 Task: Open Card Card0000000298 in Board Board0000000075 in Workspace WS0000000025 in Trello. Add Member Ayush98111@gmail.com to Card Card0000000298 in Board Board0000000075 in Workspace WS0000000025 in Trello. Add Blue Label titled Label0000000298 to Card Card0000000298 in Board Board0000000075 in Workspace WS0000000025 in Trello. Add Checklist CL0000000298 to Card Card0000000298 in Board Board0000000075 in Workspace WS0000000025 in Trello. Add Dates with Start Date as Sep 01 2023 and Due Date as Sep 30 2023 to Card Card0000000298 in Board Board0000000075 in Workspace WS0000000025 in Trello
Action: Mouse moved to (336, 348)
Screenshot: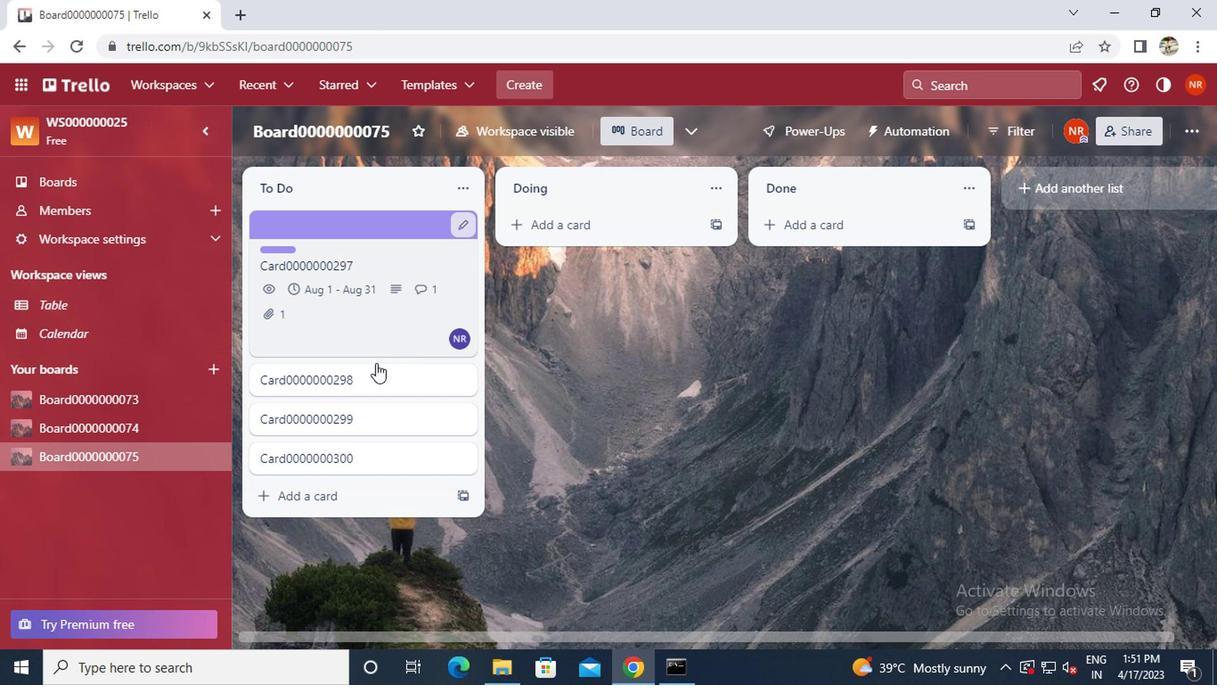 
Action: Mouse pressed left at (336, 348)
Screenshot: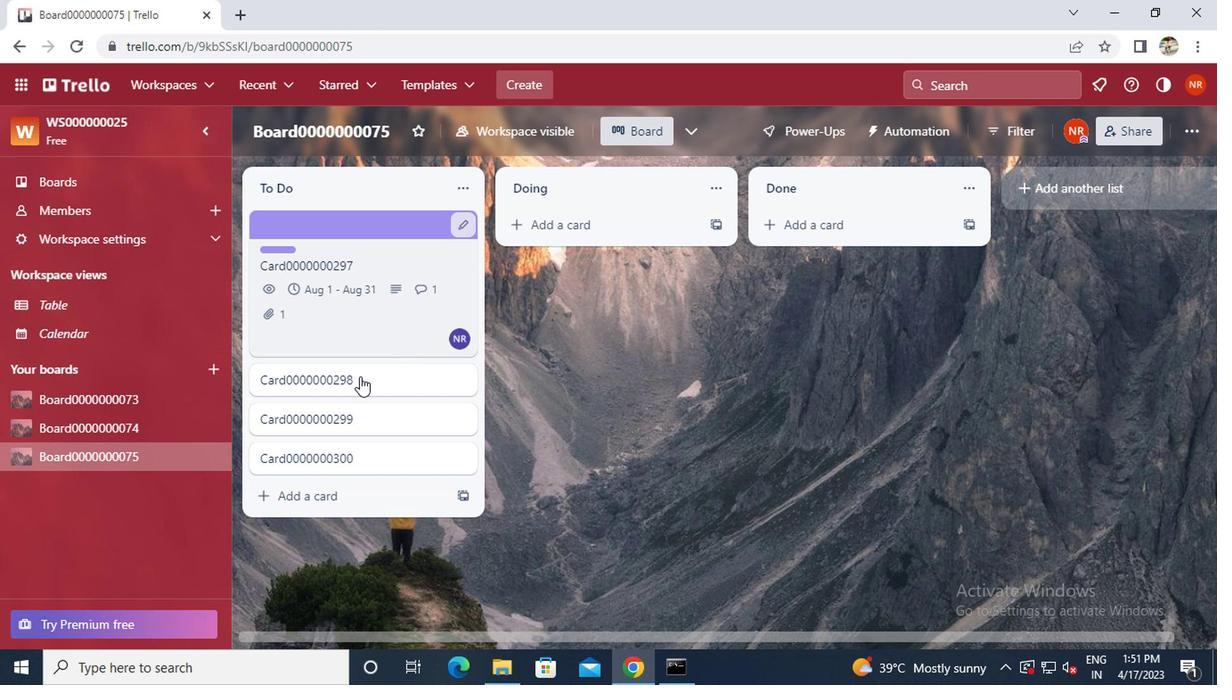 
Action: Mouse moved to (660, 246)
Screenshot: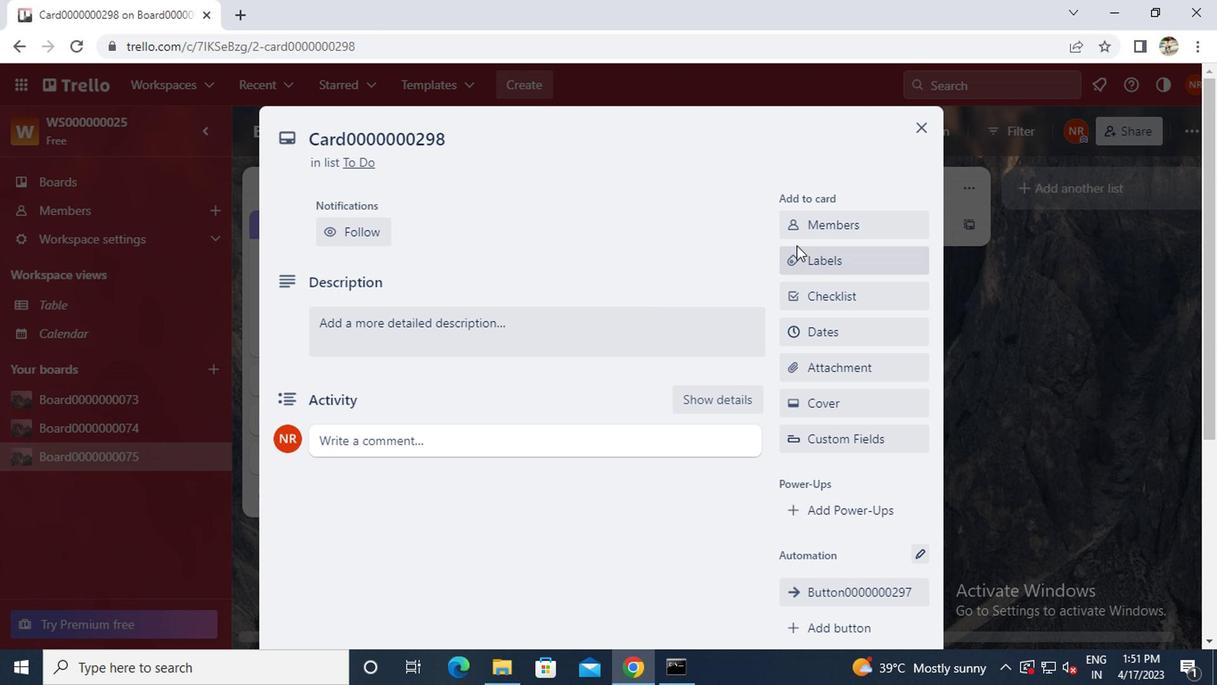 
Action: Mouse pressed left at (660, 246)
Screenshot: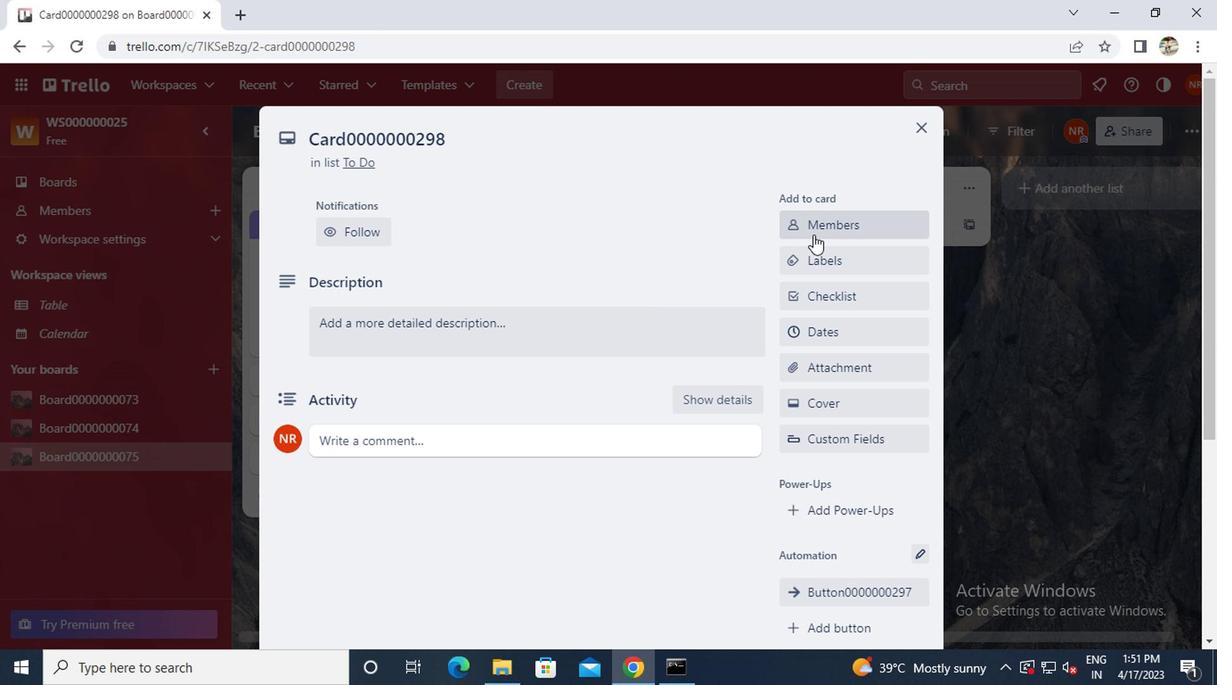 
Action: Key pressed a<Key.caps_lock>yush00<Key.backspace><Key.backspace>98111<Key.shift>@GMAIL.COM
Screenshot: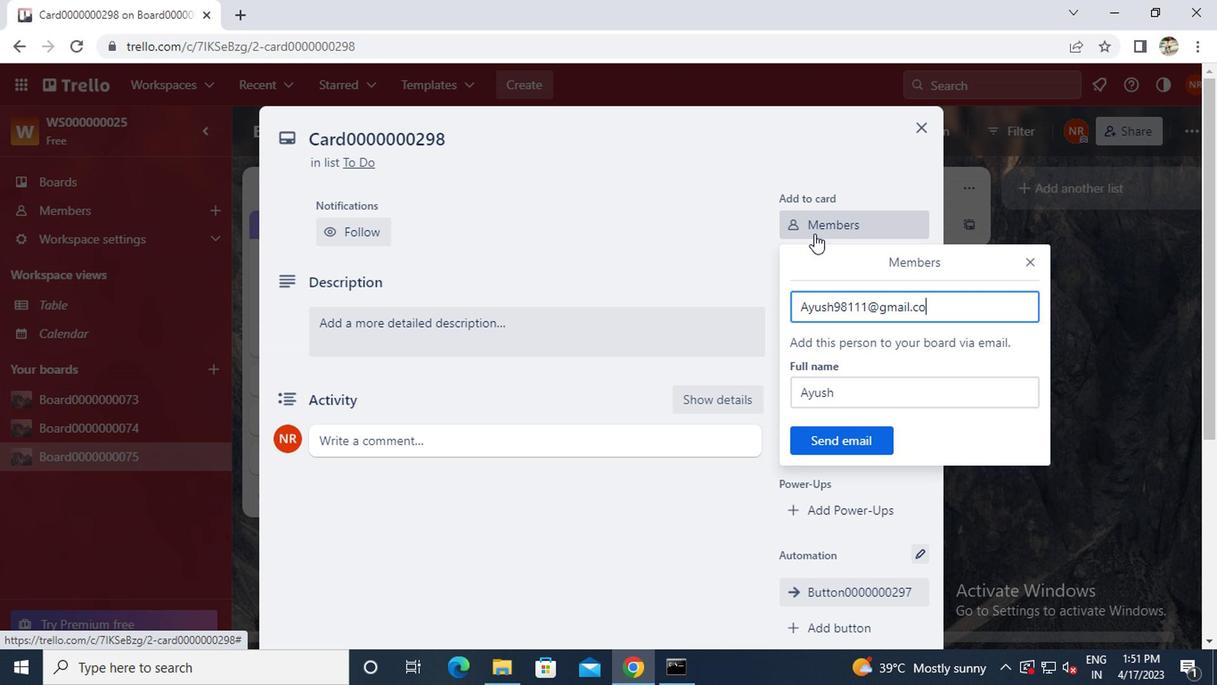 
Action: Mouse moved to (659, 392)
Screenshot: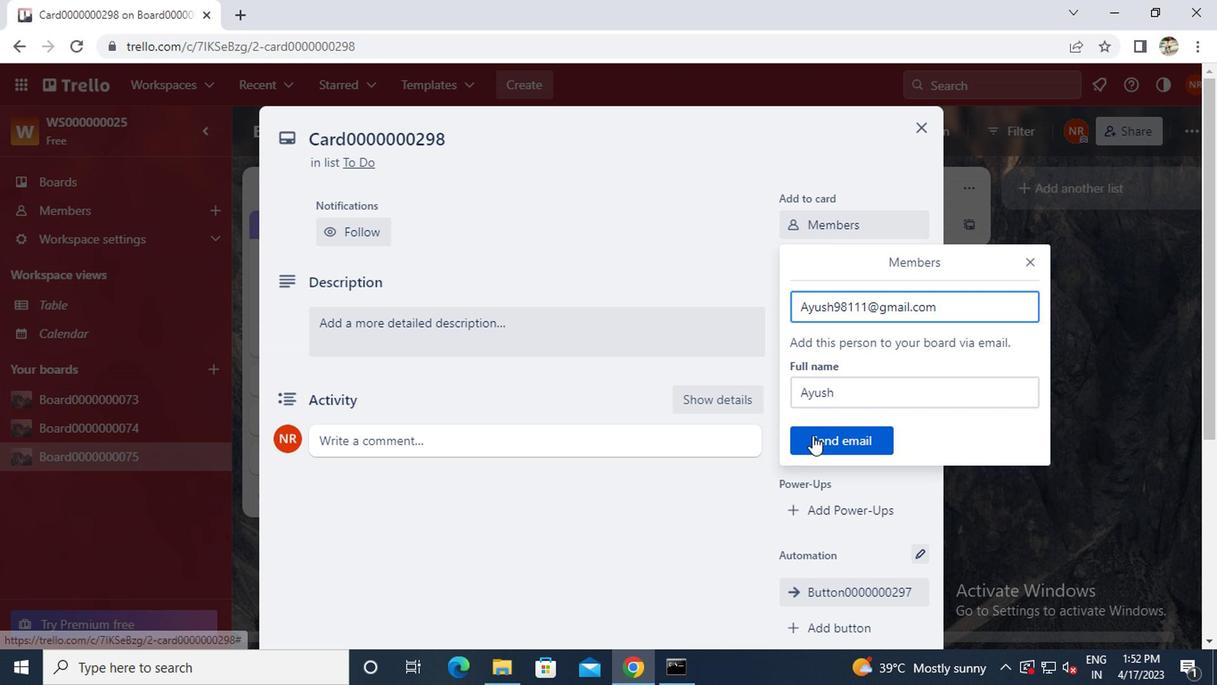 
Action: Mouse pressed left at (659, 392)
Screenshot: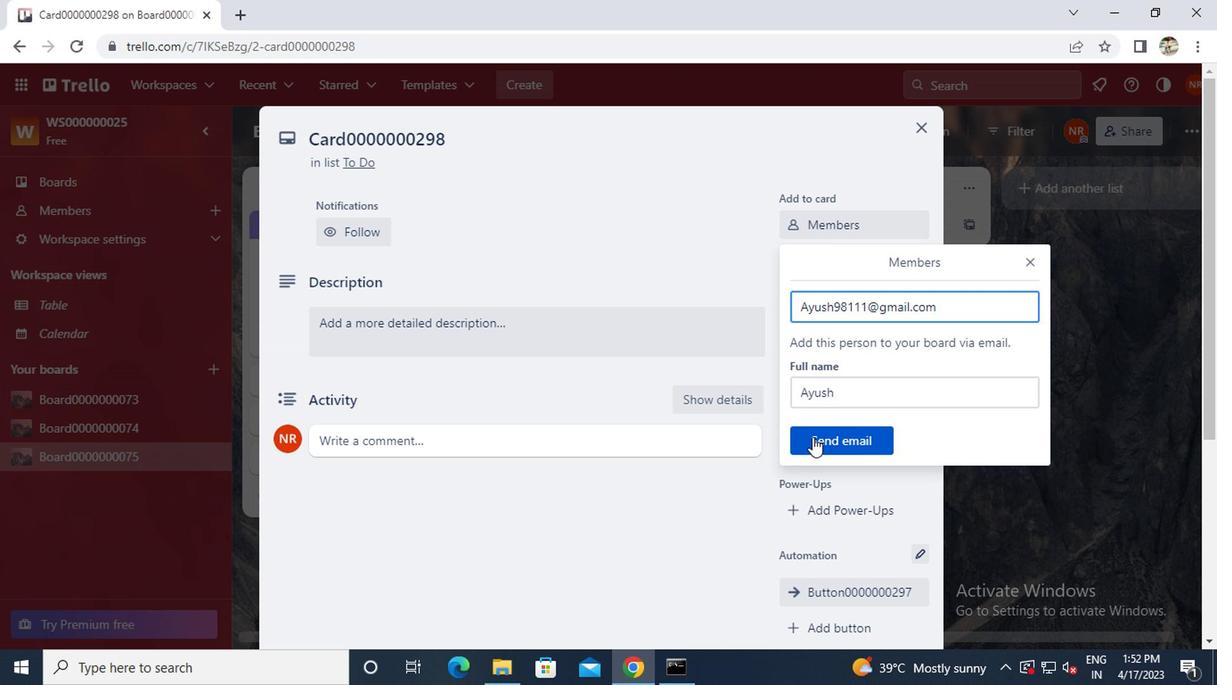 
Action: Mouse moved to (671, 267)
Screenshot: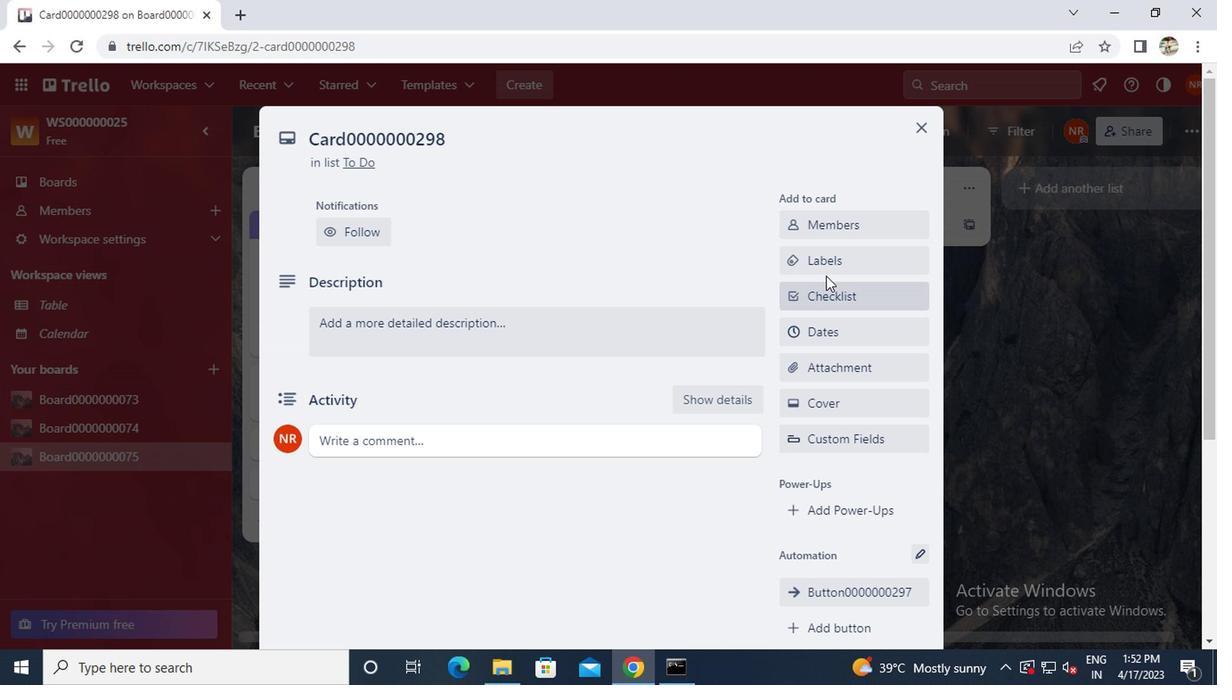 
Action: Mouse pressed left at (671, 267)
Screenshot: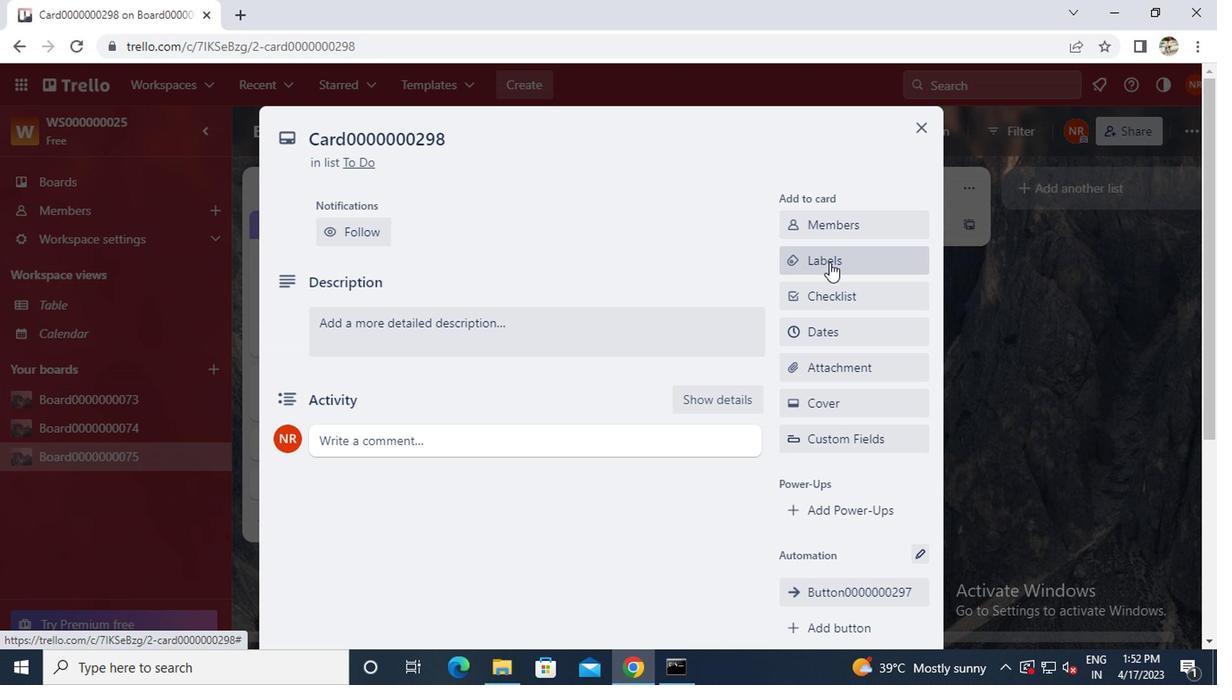 
Action: Mouse moved to (697, 418)
Screenshot: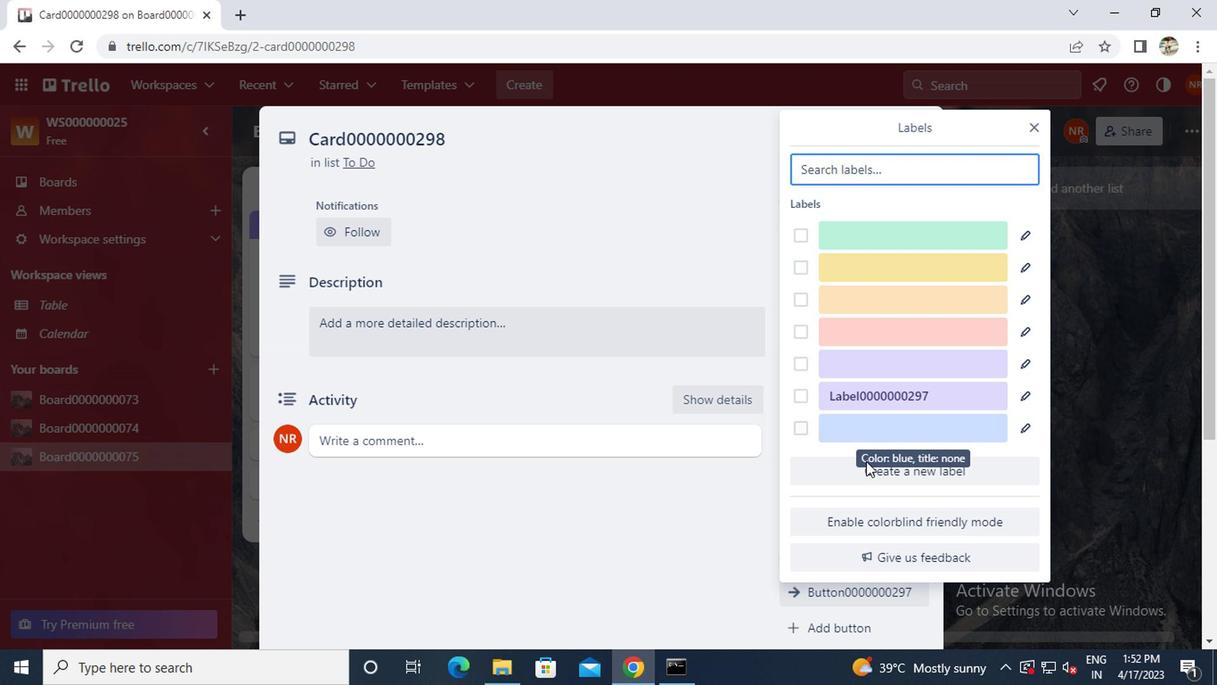 
Action: Mouse pressed left at (697, 418)
Screenshot: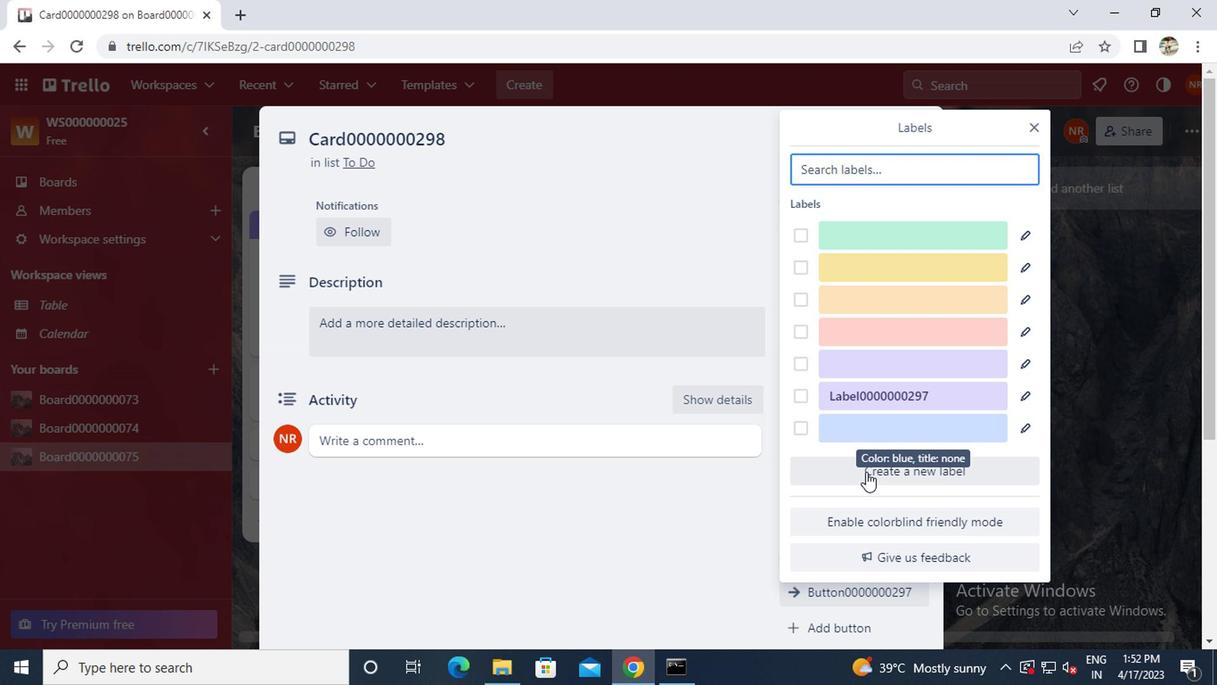 
Action: Mouse moved to (657, 429)
Screenshot: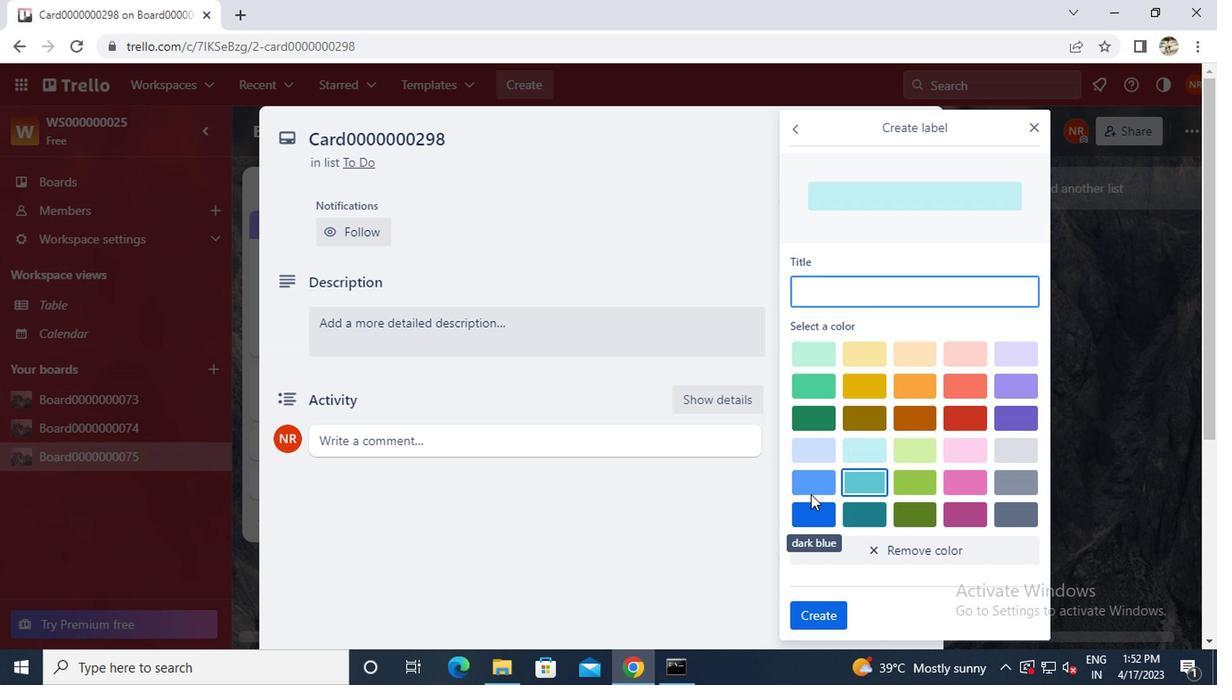 
Action: Mouse pressed left at (657, 429)
Screenshot: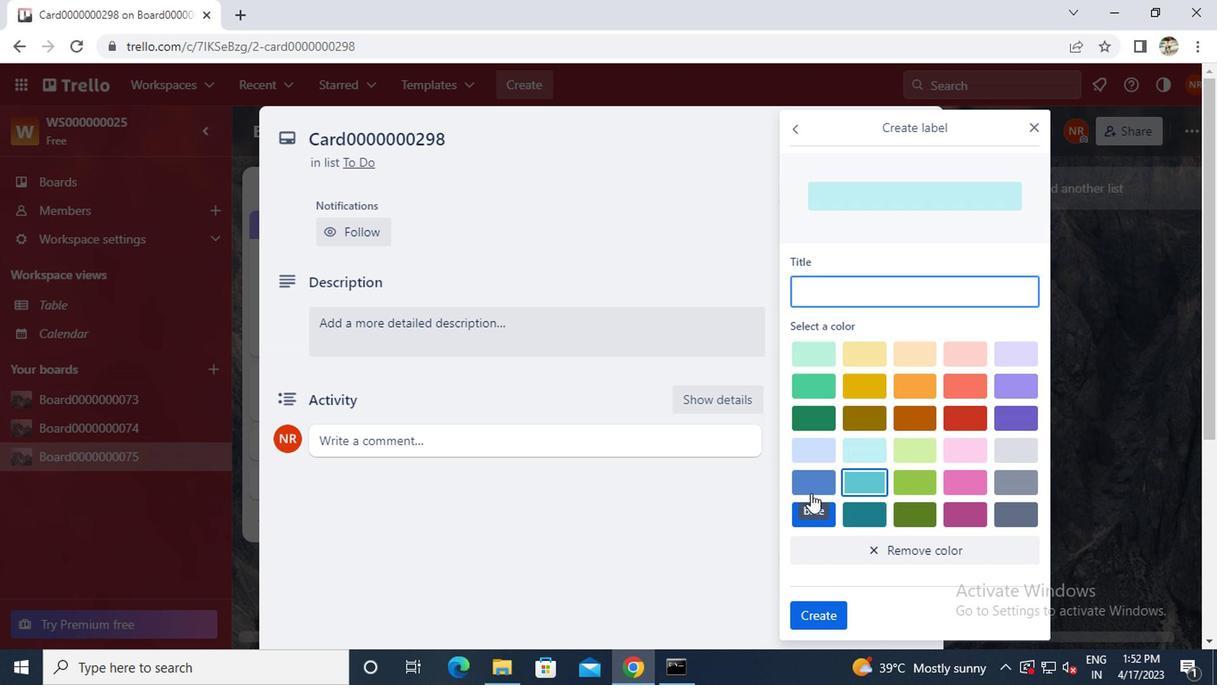 
Action: Mouse moved to (699, 284)
Screenshot: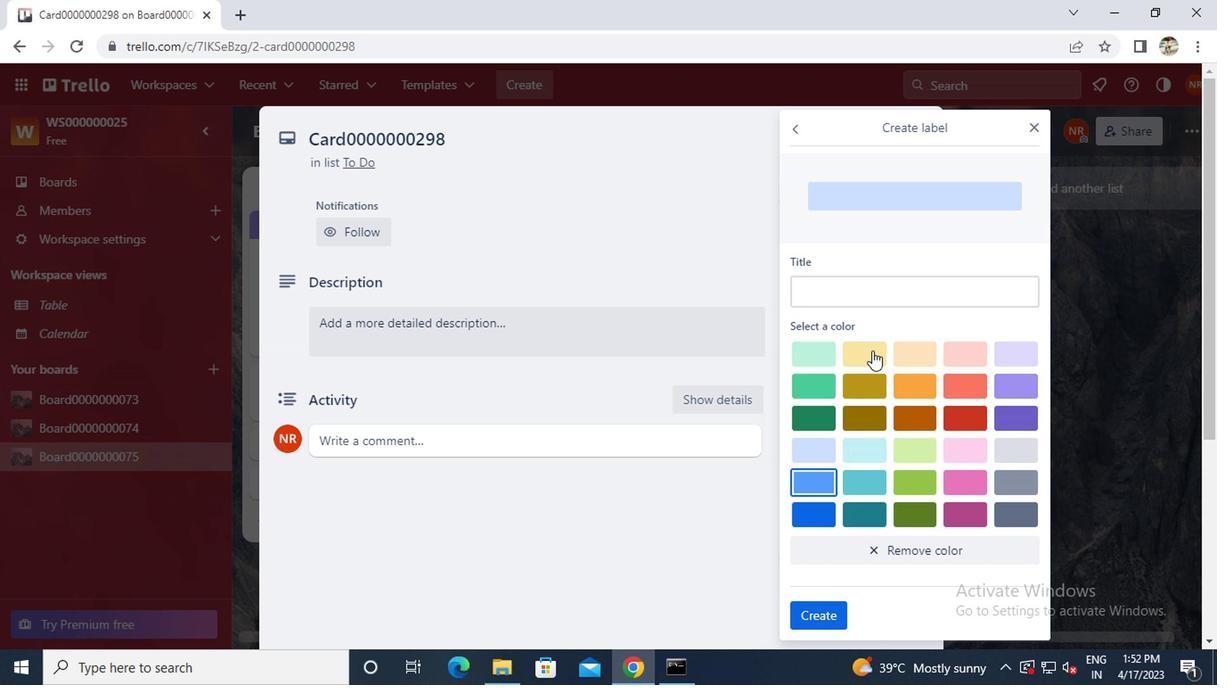 
Action: Mouse pressed left at (699, 284)
Screenshot: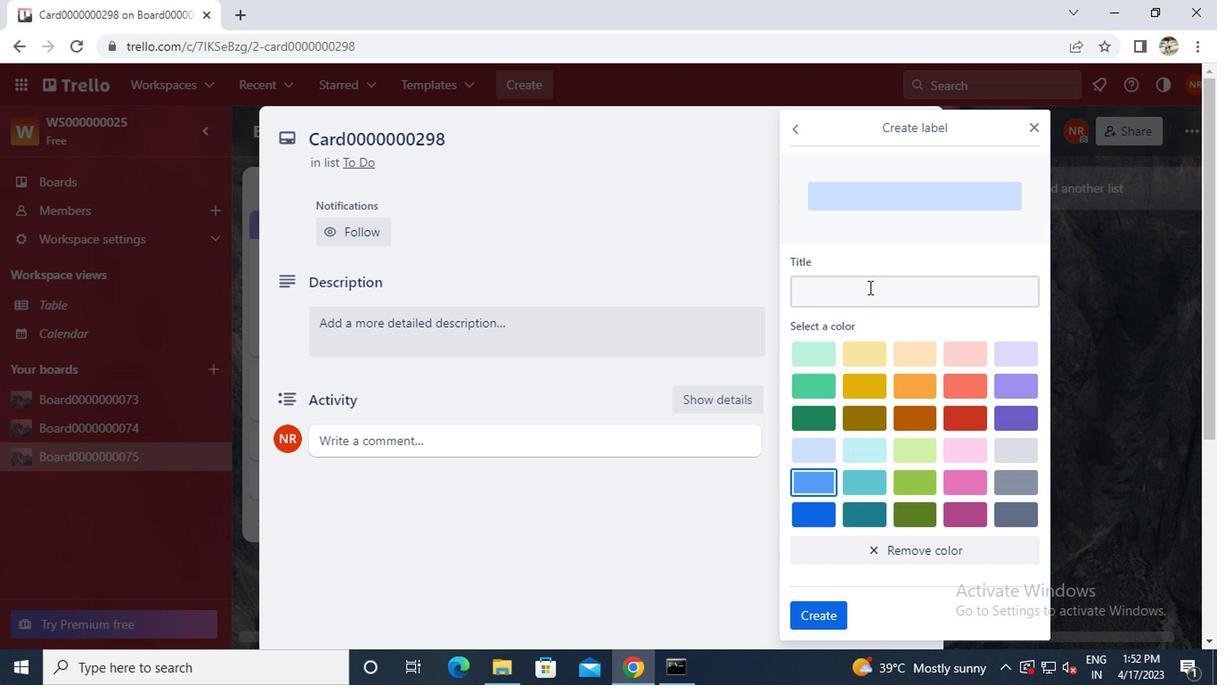 
Action: Key pressed <Key.caps_lock>L
Screenshot: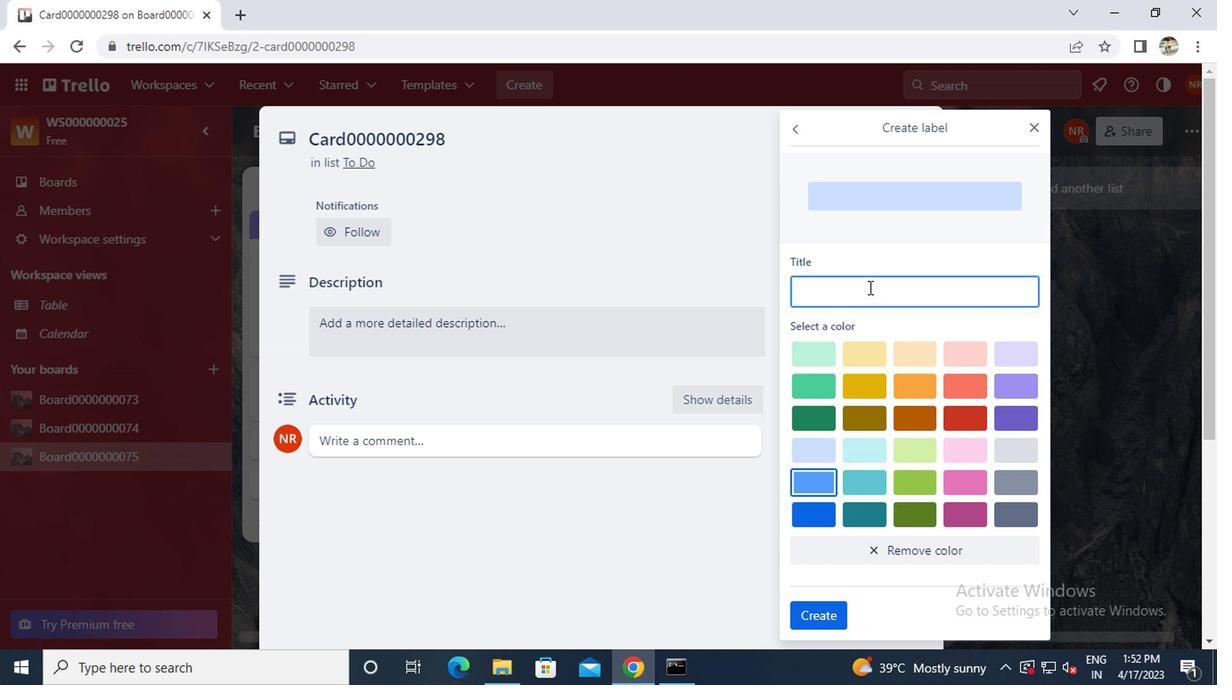 
Action: Mouse moved to (697, 284)
Screenshot: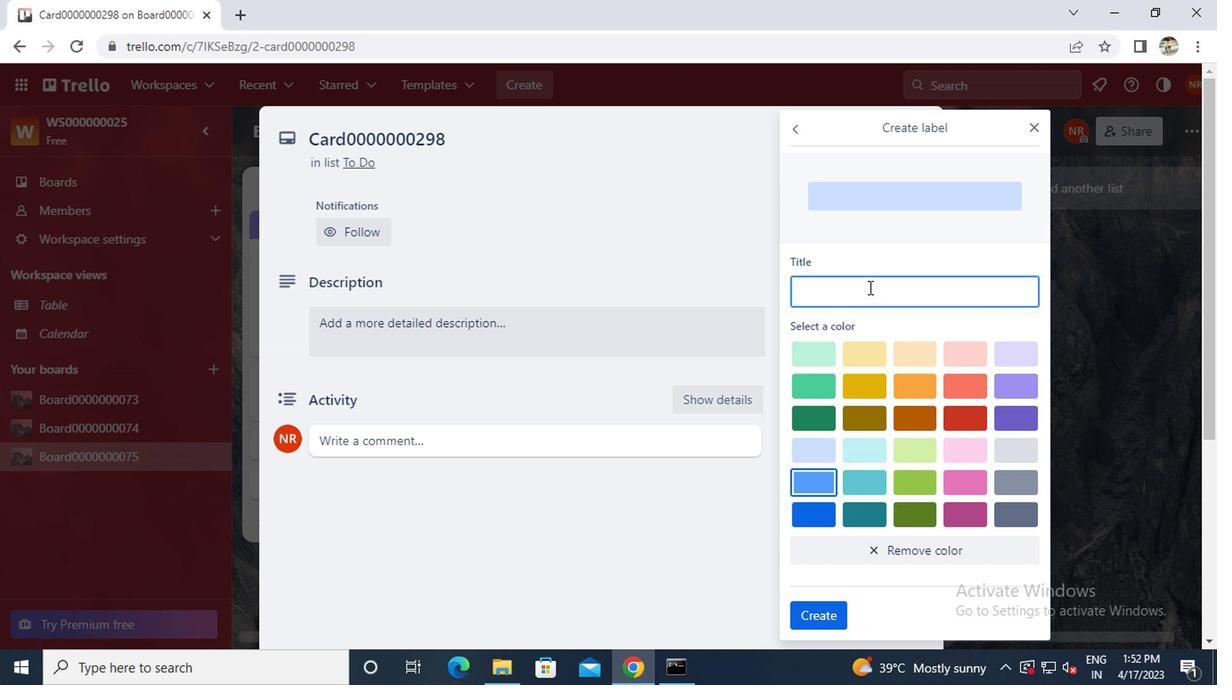 
Action: Key pressed <Key.caps_lock>ABEL0000000298
Screenshot: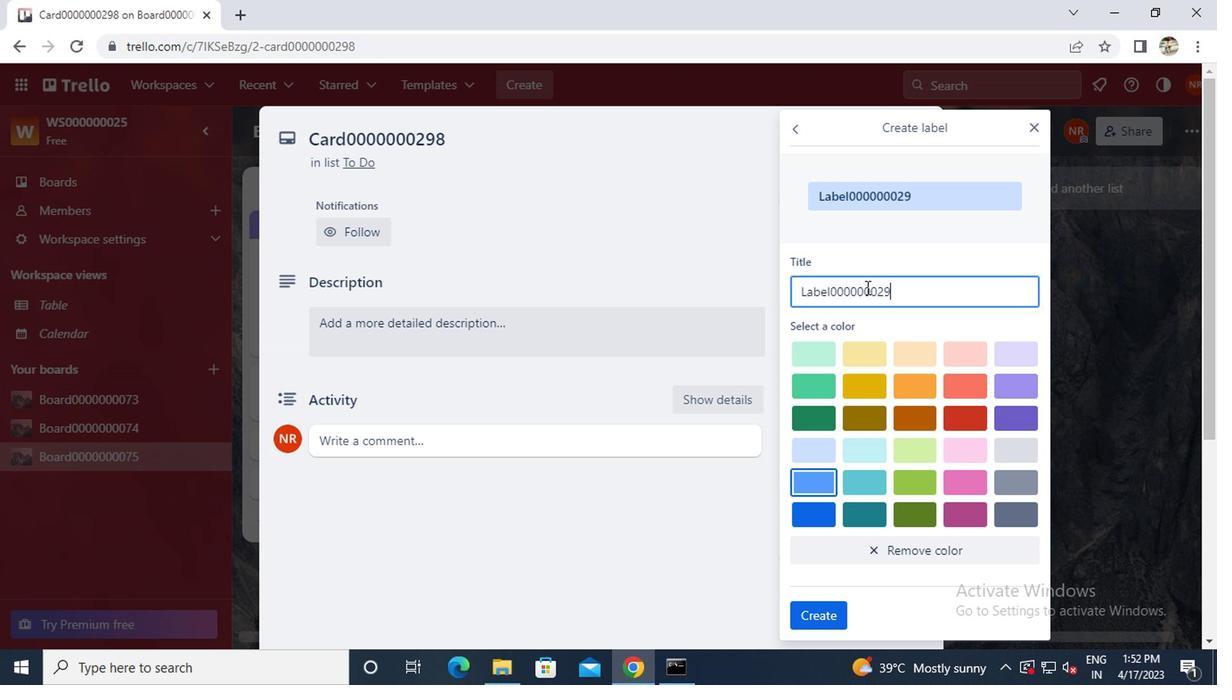 
Action: Mouse moved to (658, 517)
Screenshot: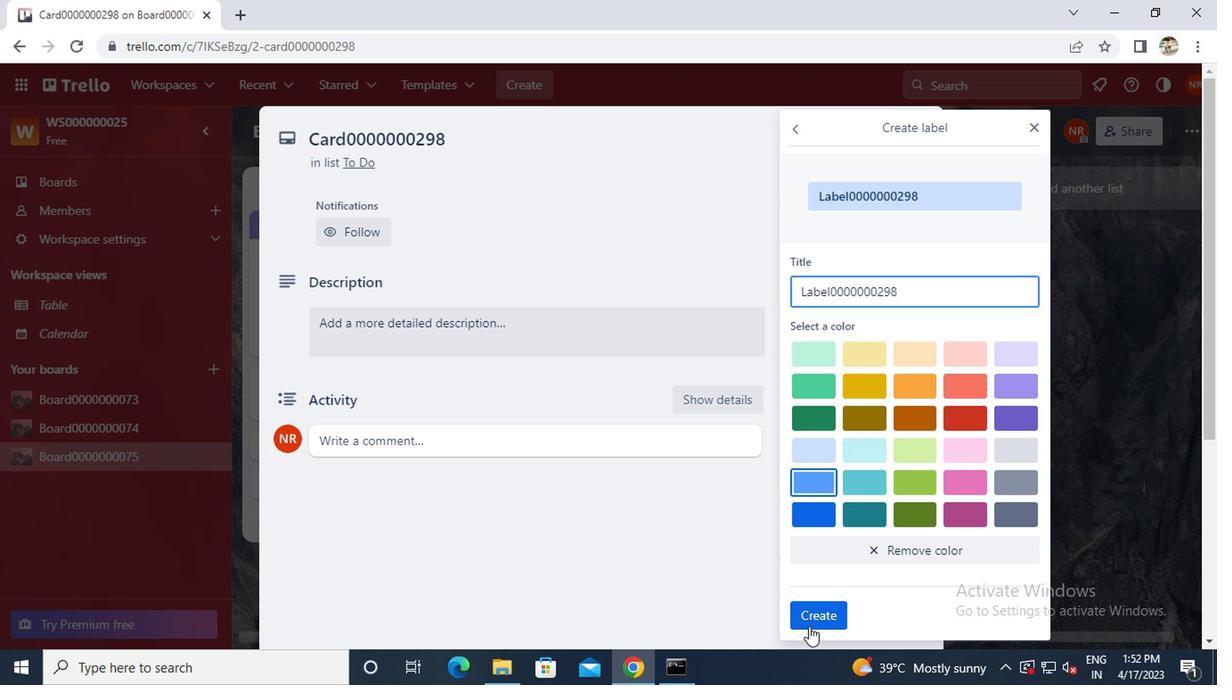 
Action: Mouse pressed left at (658, 517)
Screenshot: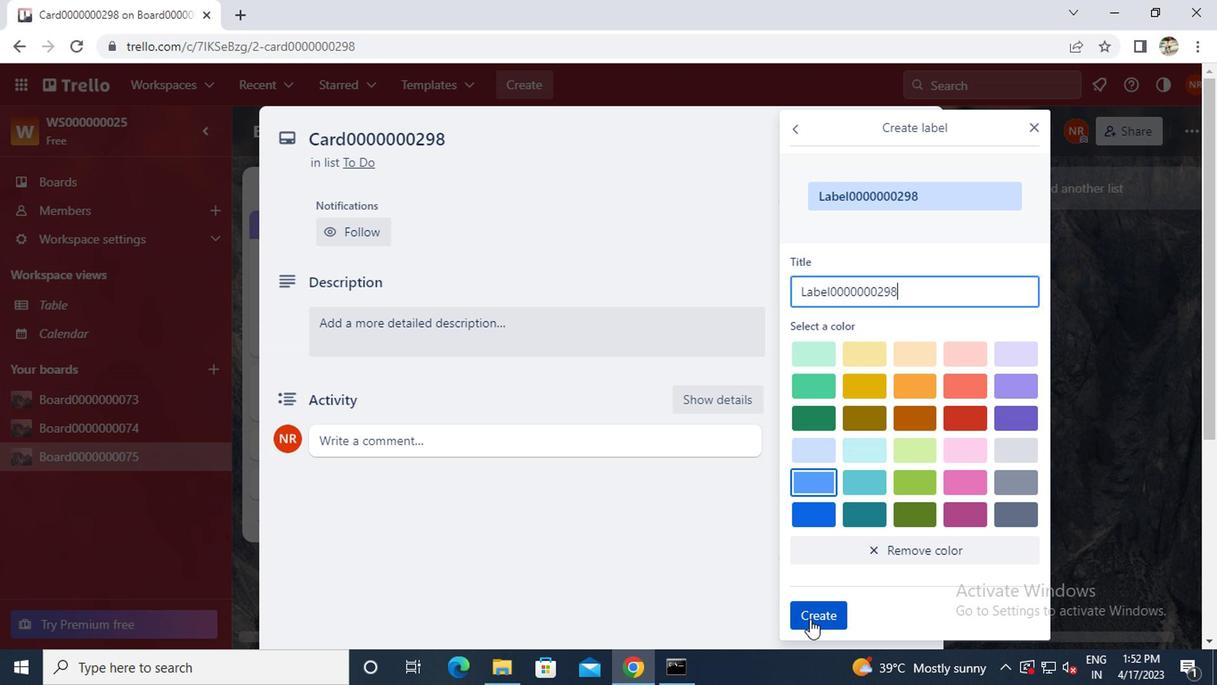 
Action: Mouse moved to (815, 176)
Screenshot: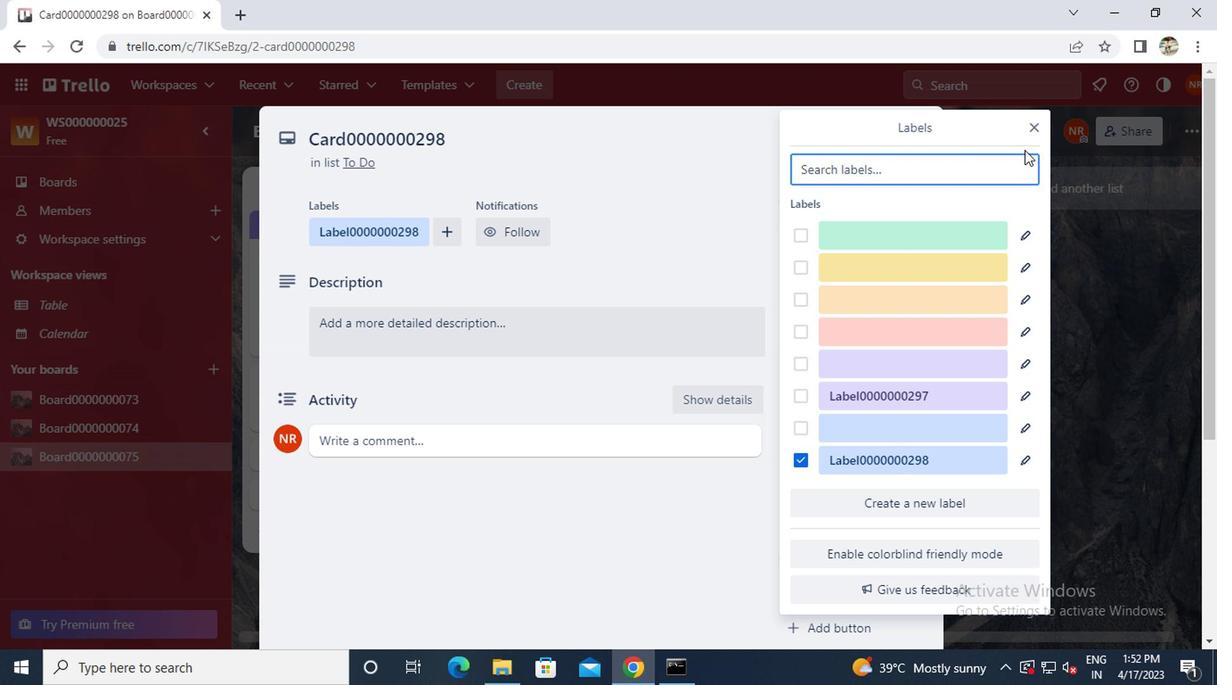 
Action: Mouse pressed left at (815, 176)
Screenshot: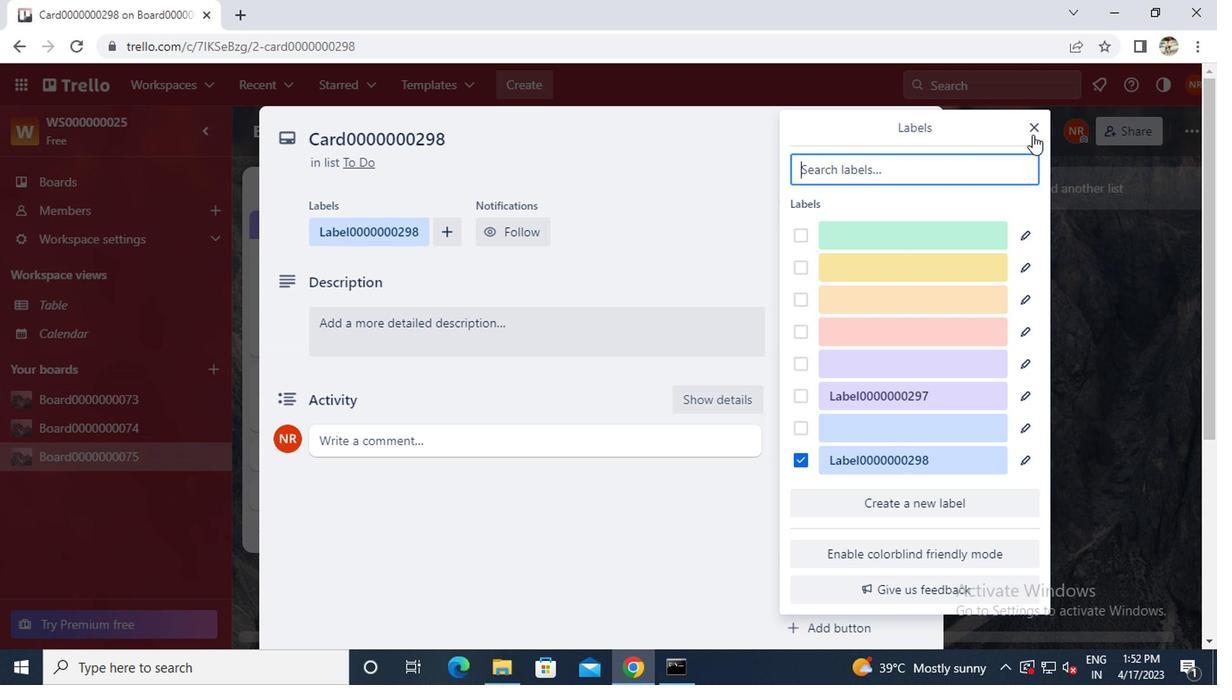 
Action: Mouse moved to (690, 284)
Screenshot: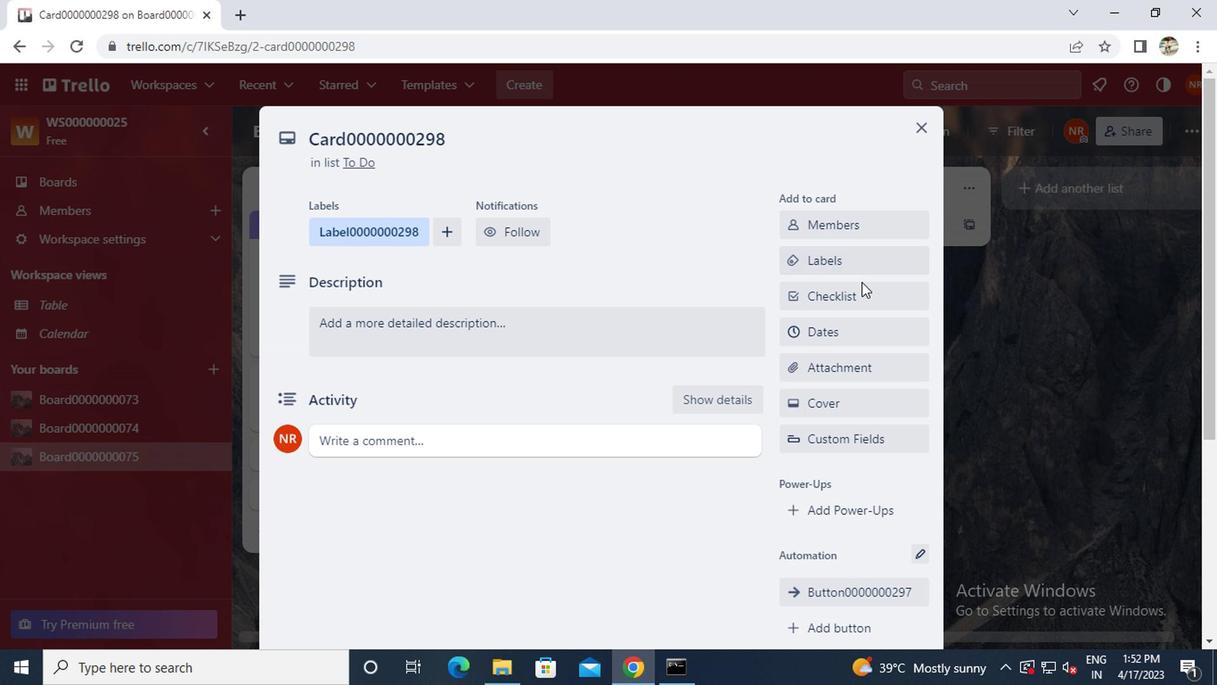 
Action: Mouse pressed left at (690, 284)
Screenshot: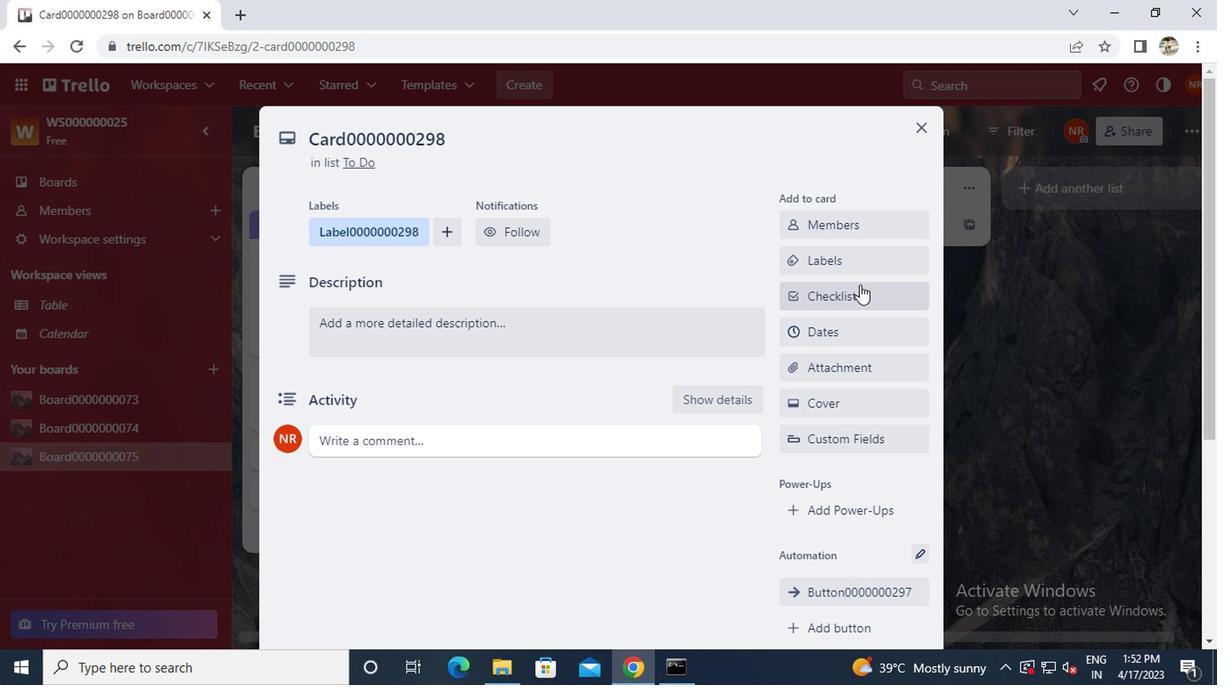 
Action: Key pressed <Key.caps_lock>CL0000000298
Screenshot: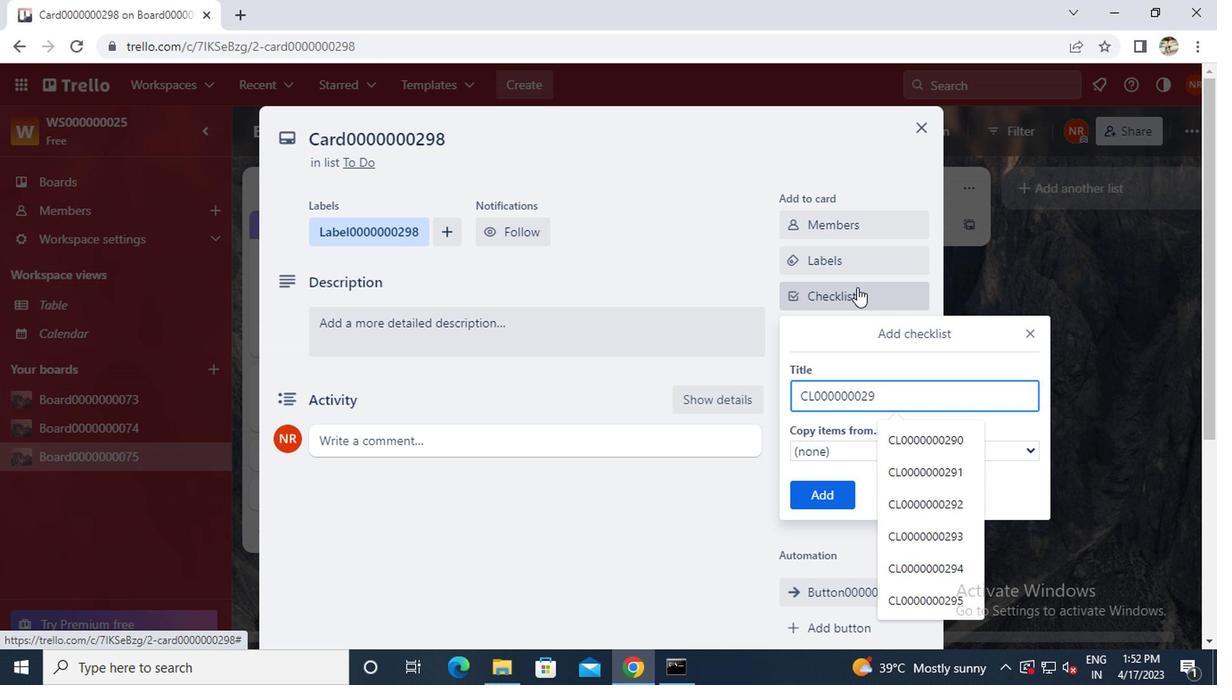 
Action: Mouse moved to (659, 424)
Screenshot: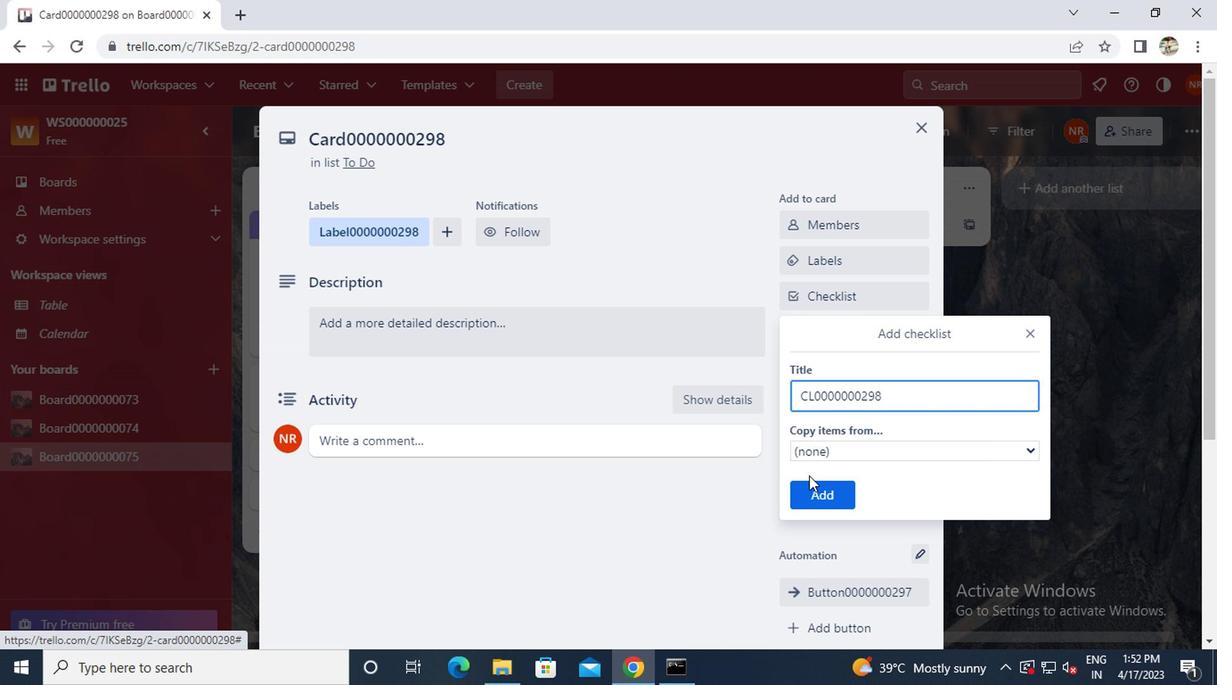 
Action: Mouse pressed left at (659, 424)
Screenshot: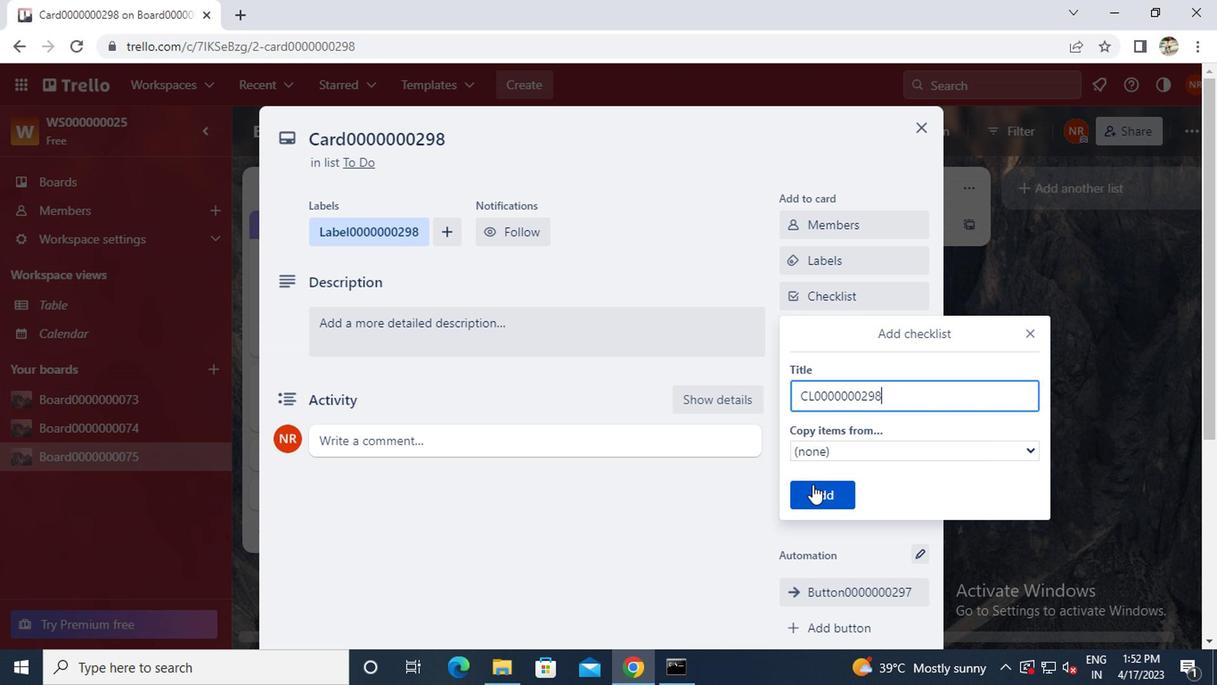 
Action: Mouse moved to (666, 320)
Screenshot: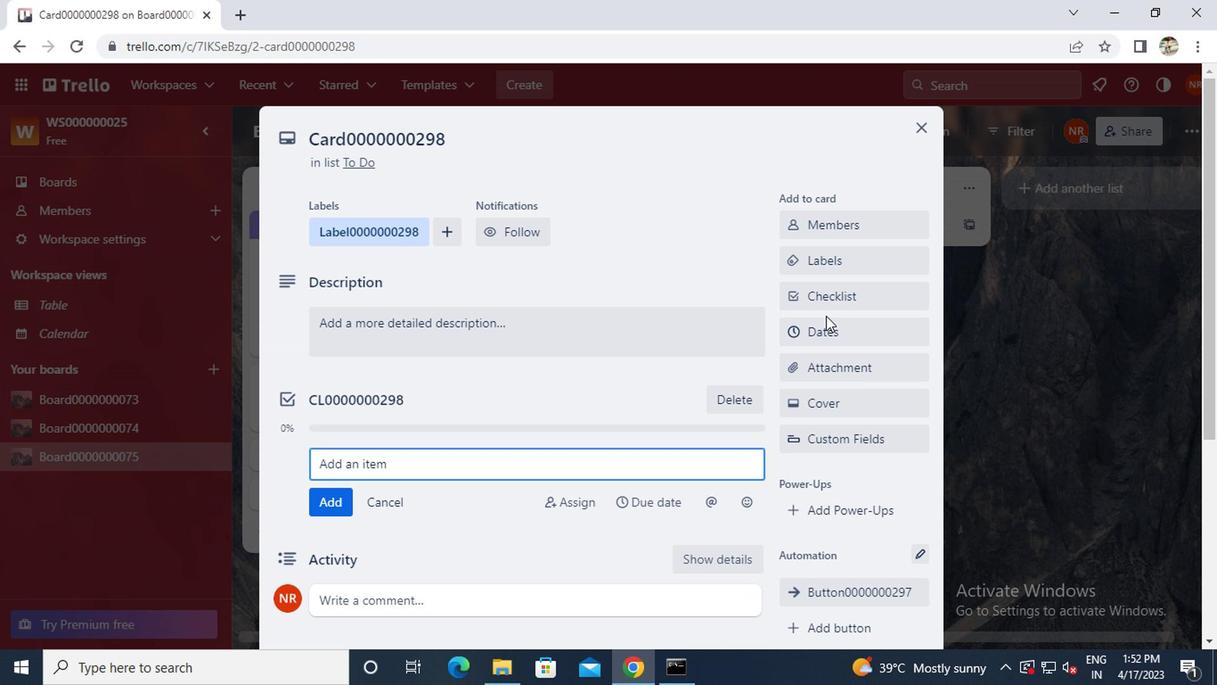
Action: Mouse pressed left at (666, 320)
Screenshot: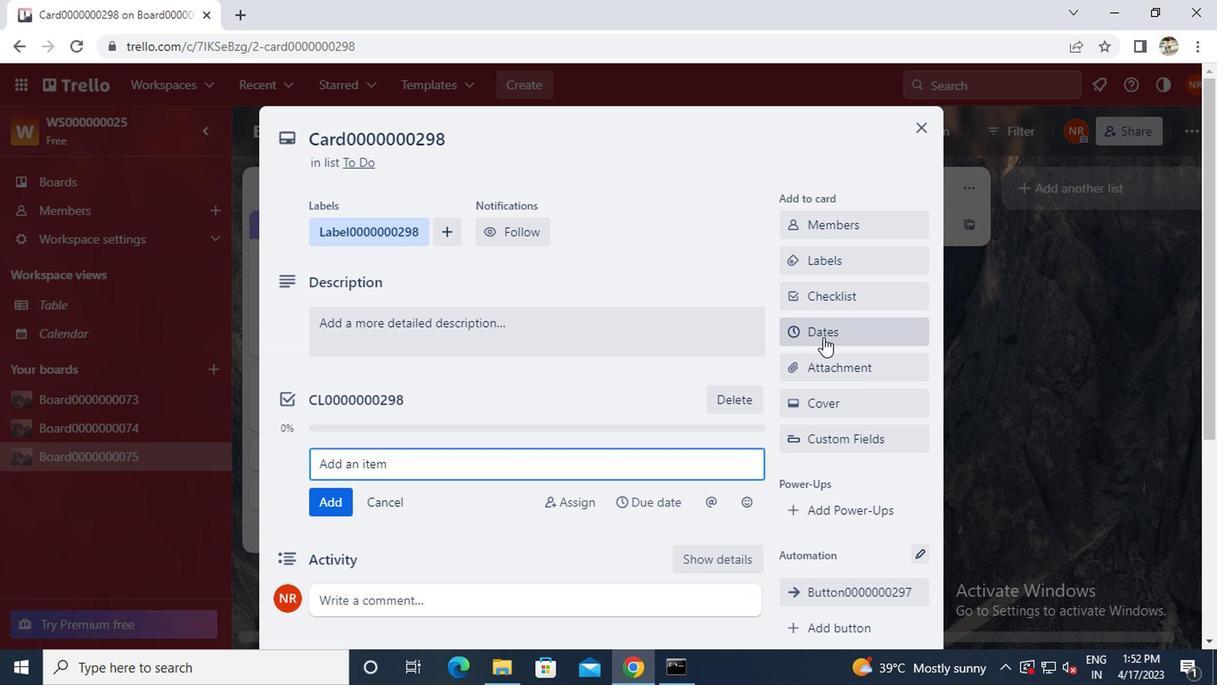 
Action: Mouse moved to (647, 402)
Screenshot: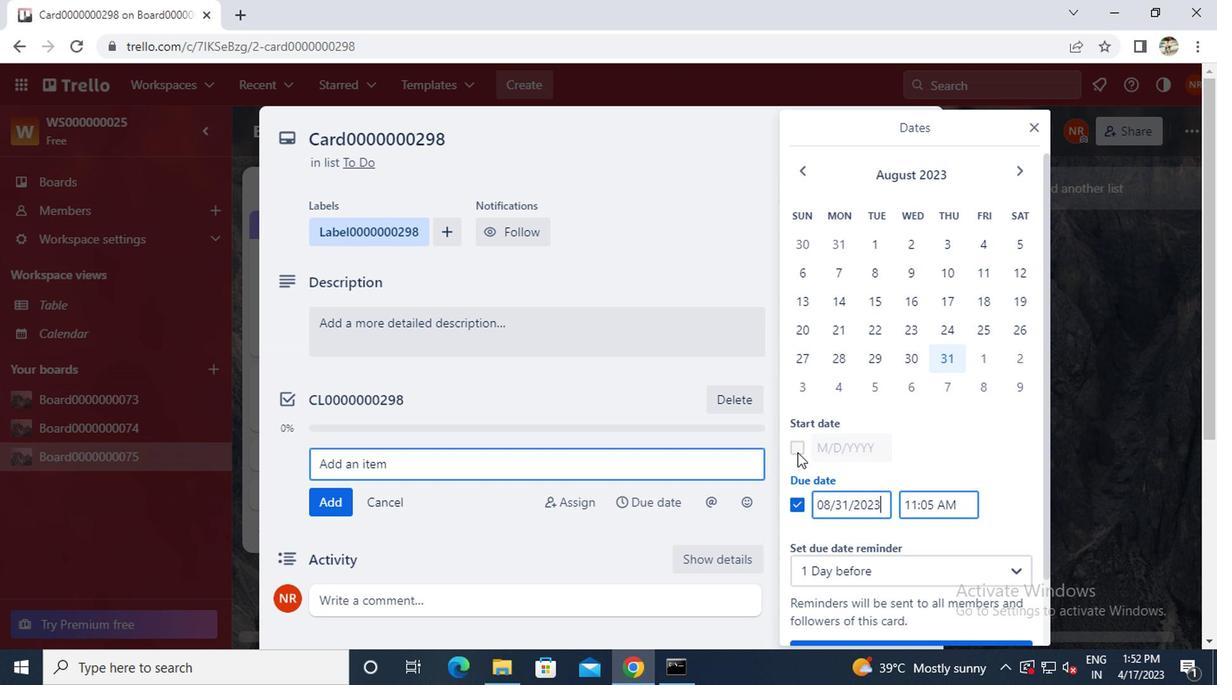 
Action: Mouse pressed left at (647, 402)
Screenshot: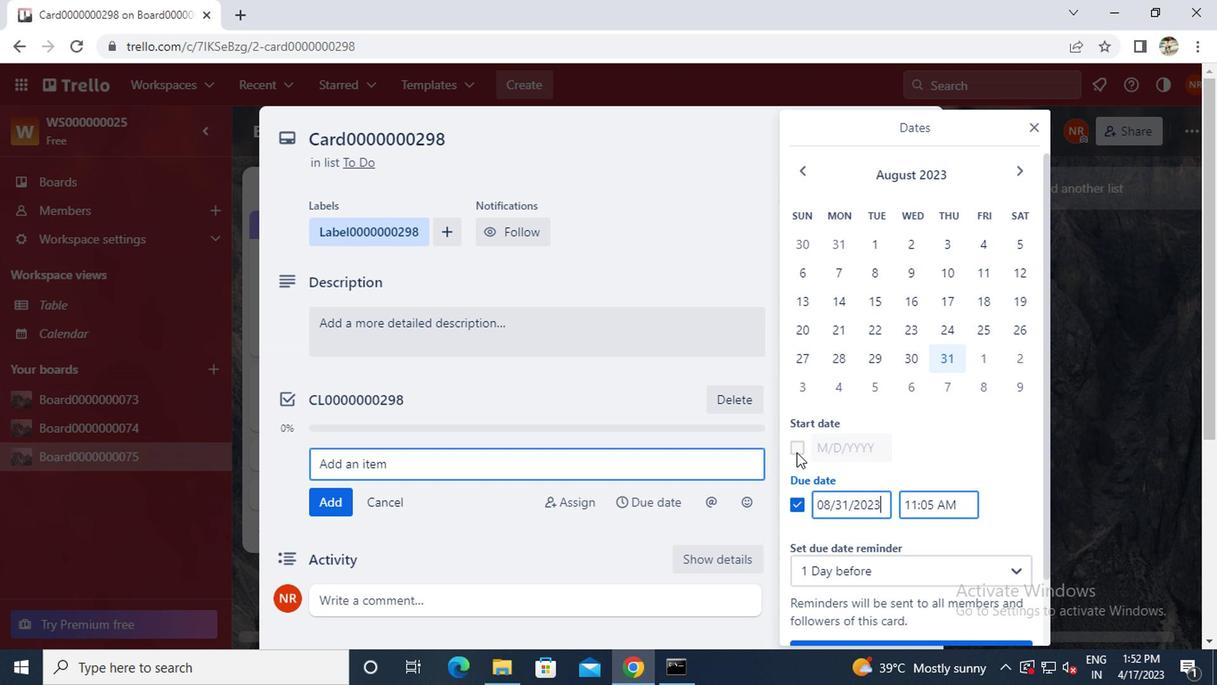 
Action: Mouse moved to (808, 201)
Screenshot: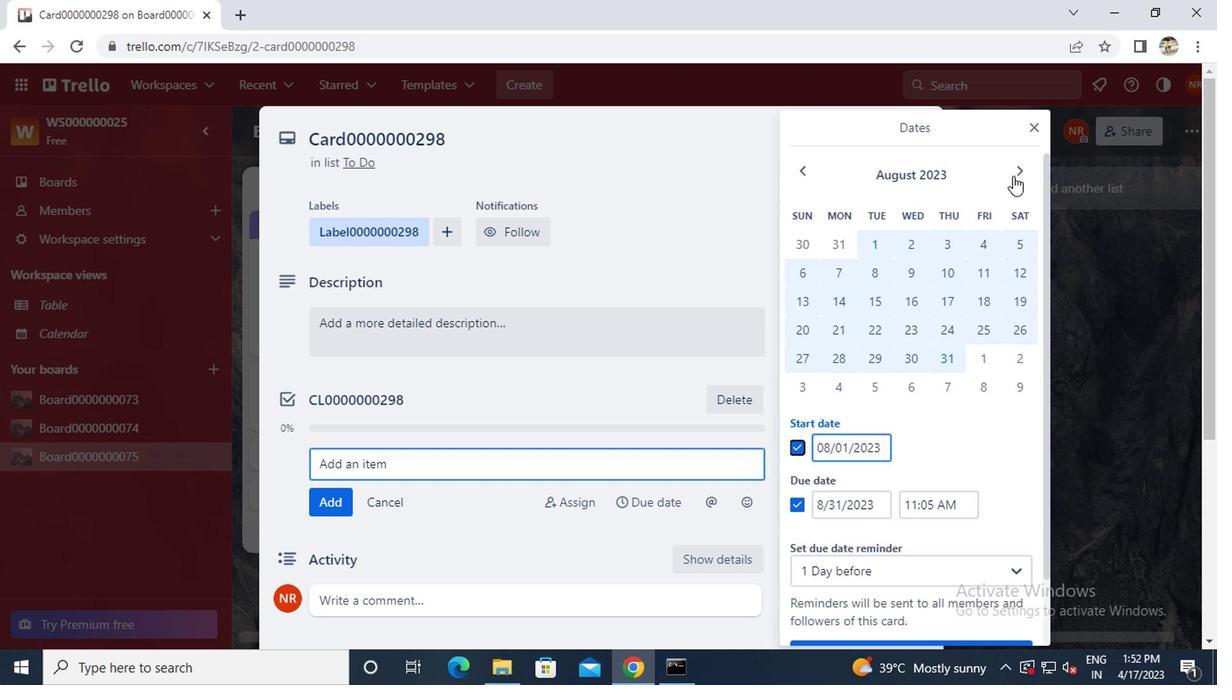
Action: Mouse pressed left at (808, 201)
Screenshot: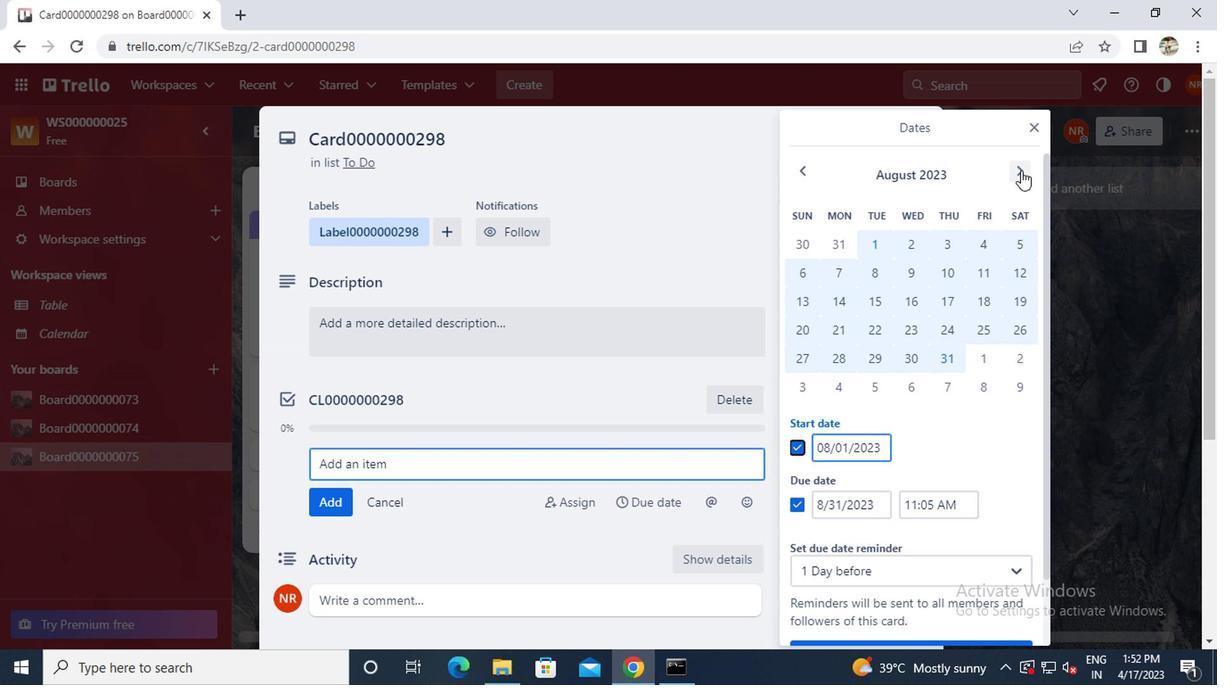 
Action: Mouse moved to (779, 257)
Screenshot: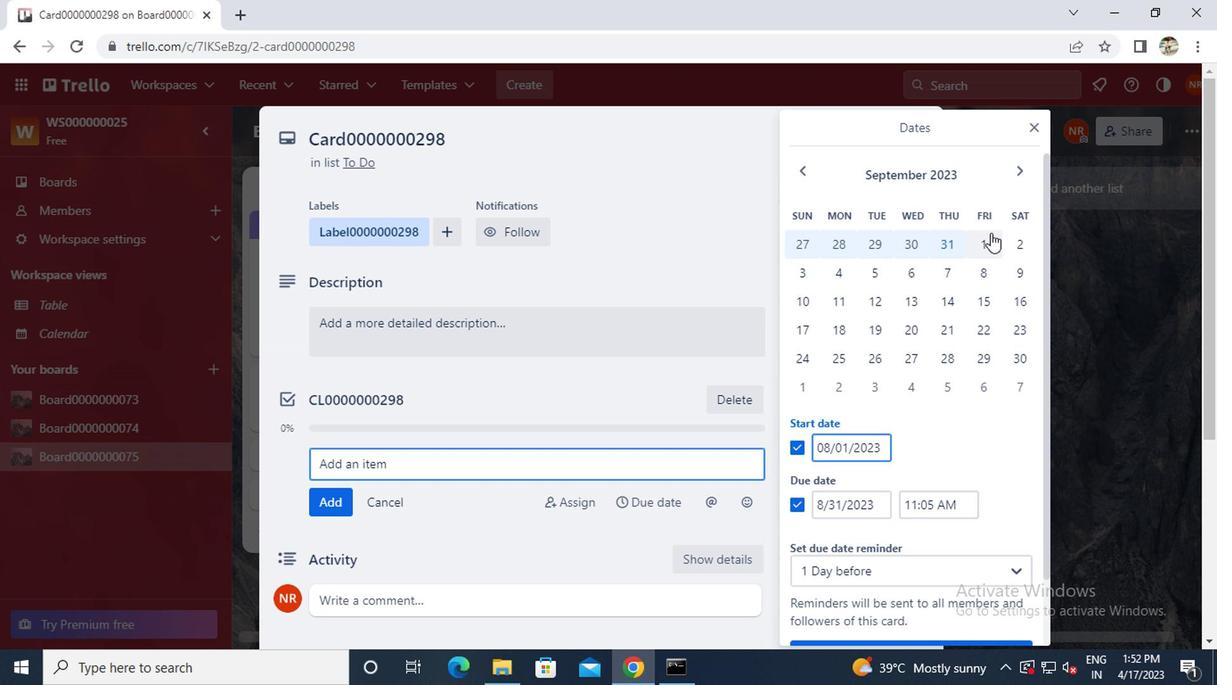 
Action: Mouse pressed left at (779, 257)
Screenshot: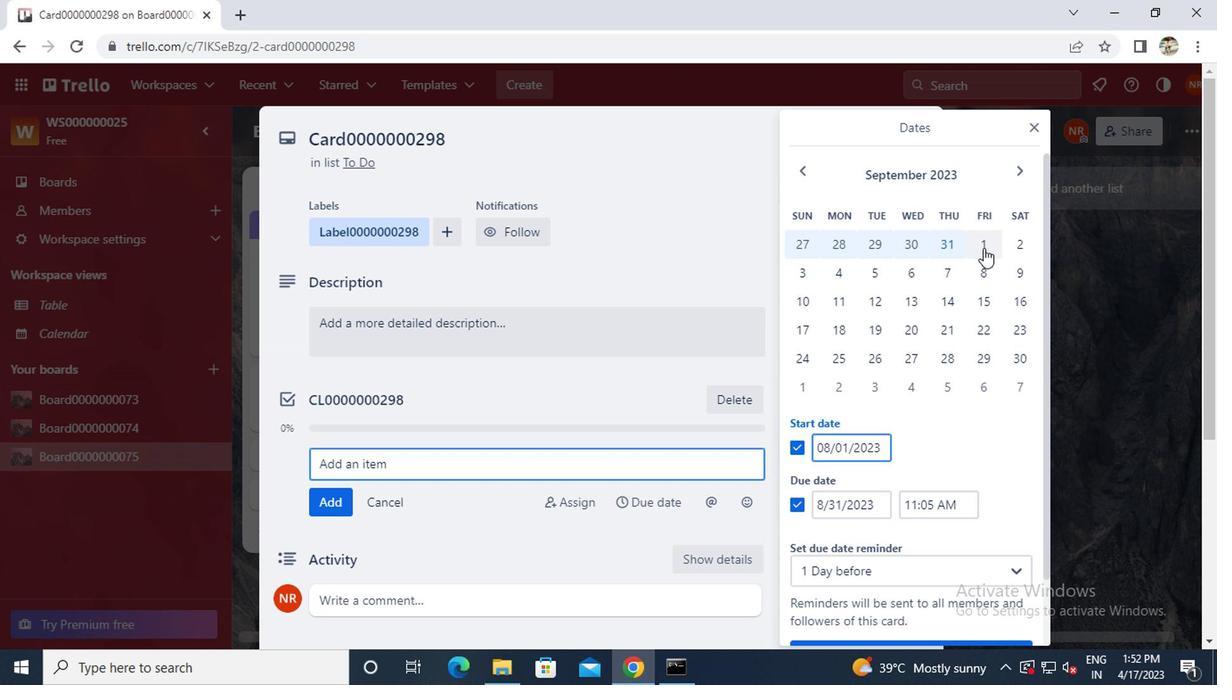 
Action: Mouse moved to (803, 336)
Screenshot: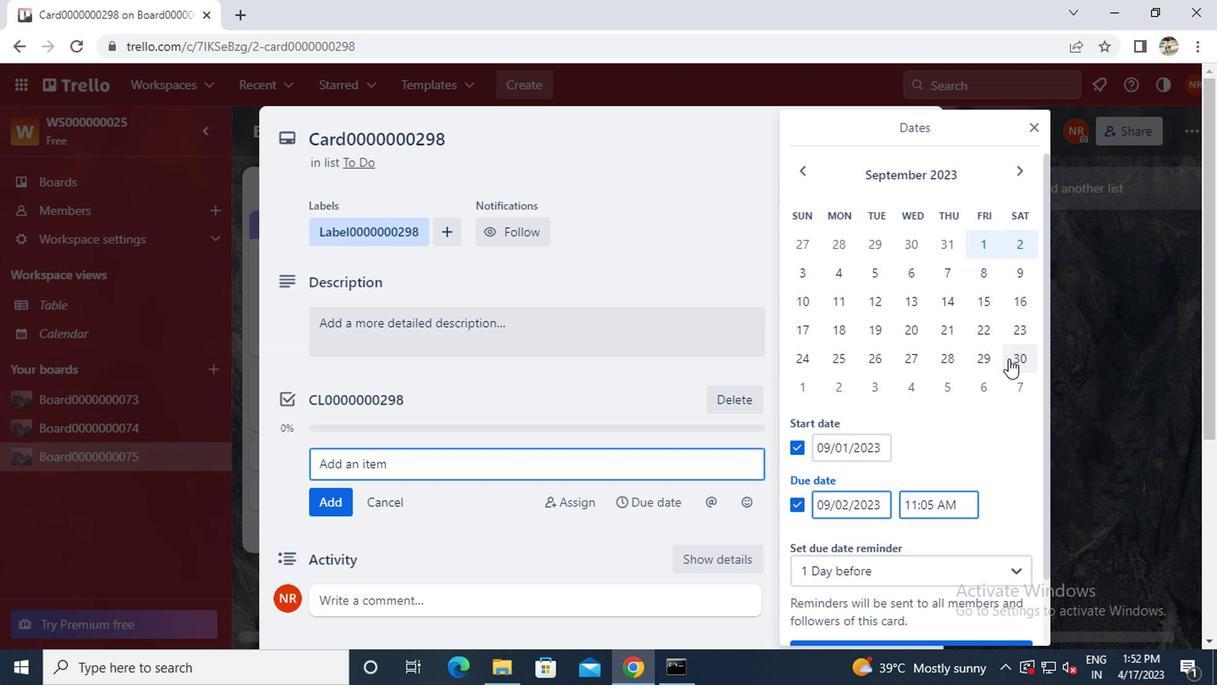 
Action: Mouse pressed left at (803, 336)
Screenshot: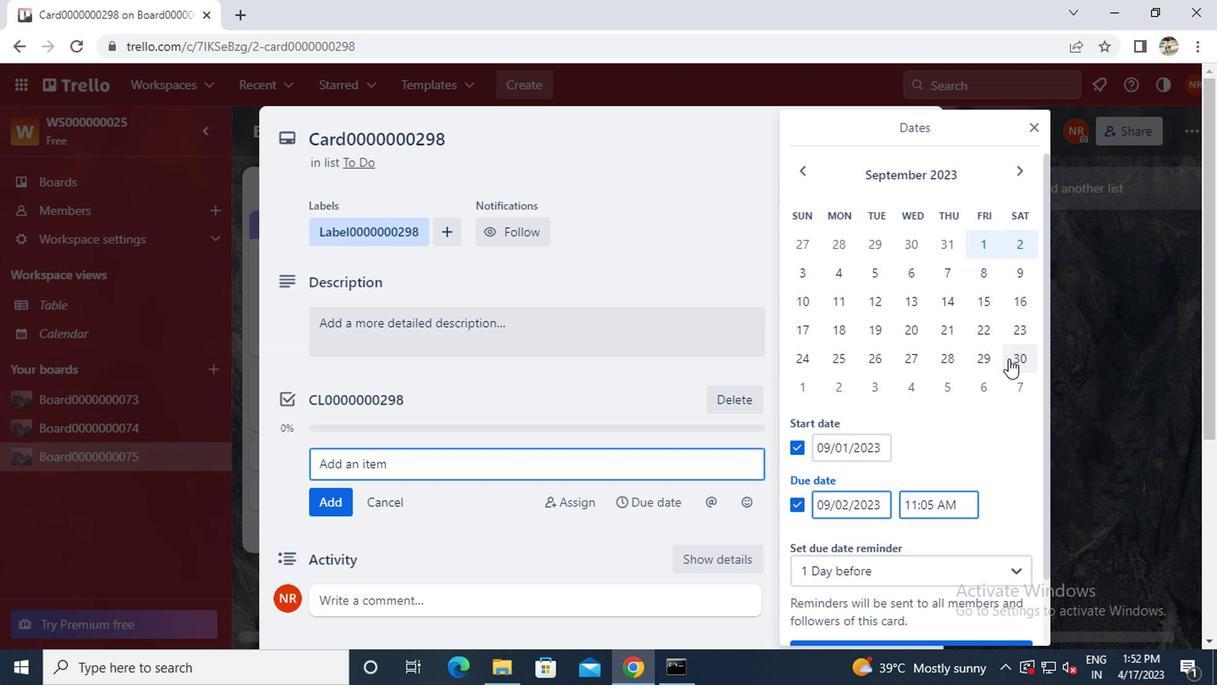 
Action: Mouse moved to (804, 336)
Screenshot: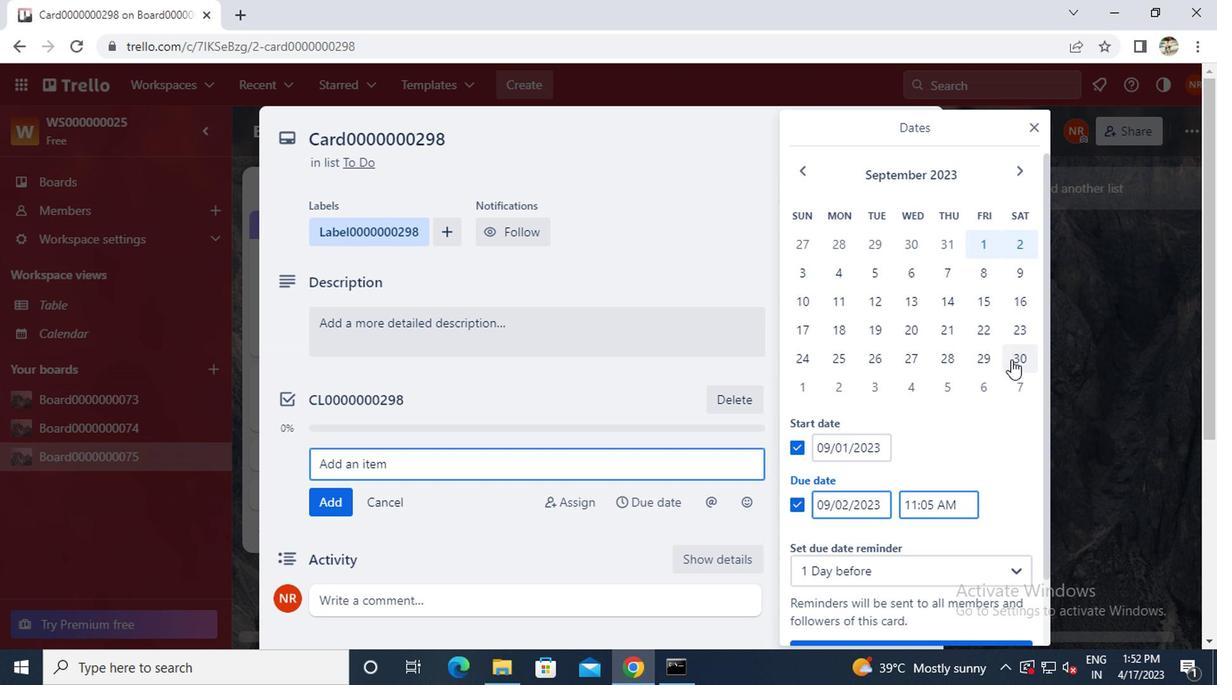 
Action: Mouse scrolled (804, 335) with delta (0, 0)
Screenshot: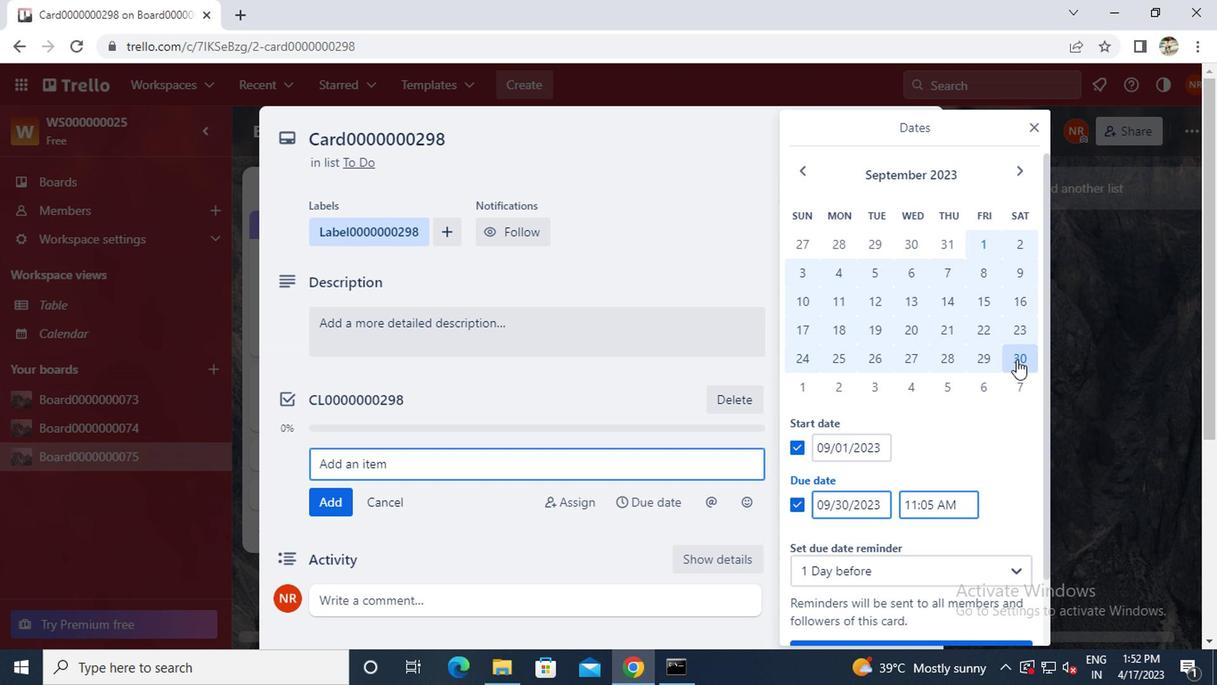 
Action: Mouse scrolled (804, 335) with delta (0, 0)
Screenshot: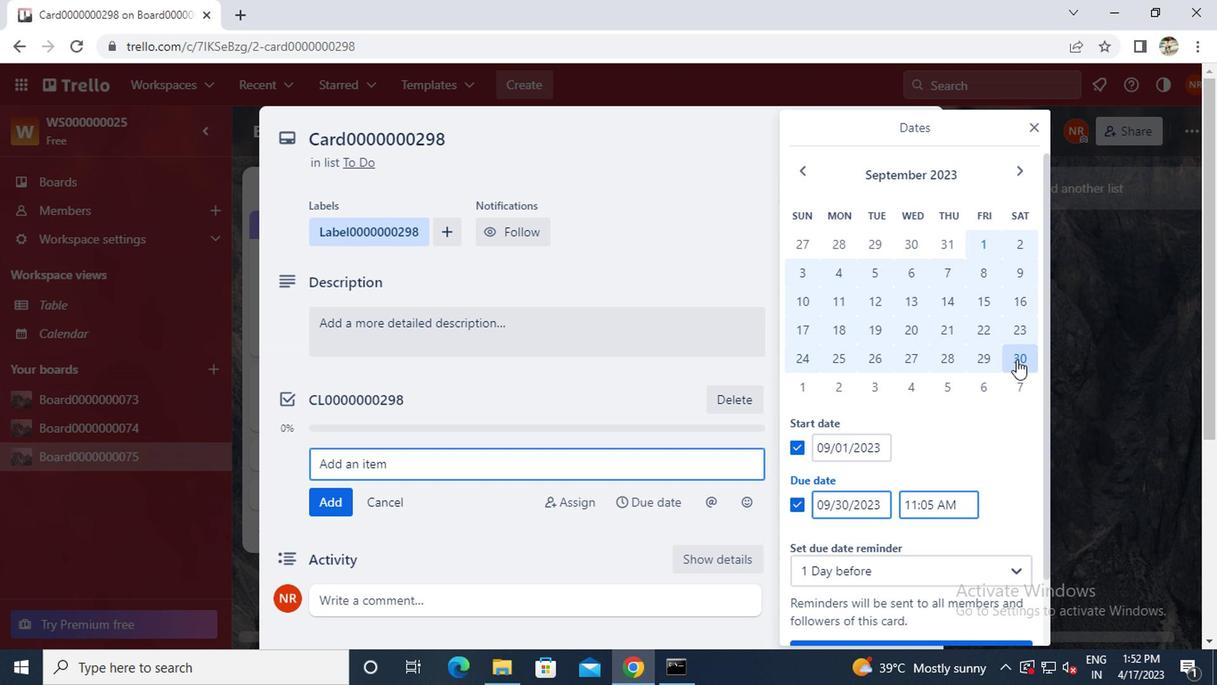 
Action: Mouse scrolled (804, 335) with delta (0, 0)
Screenshot: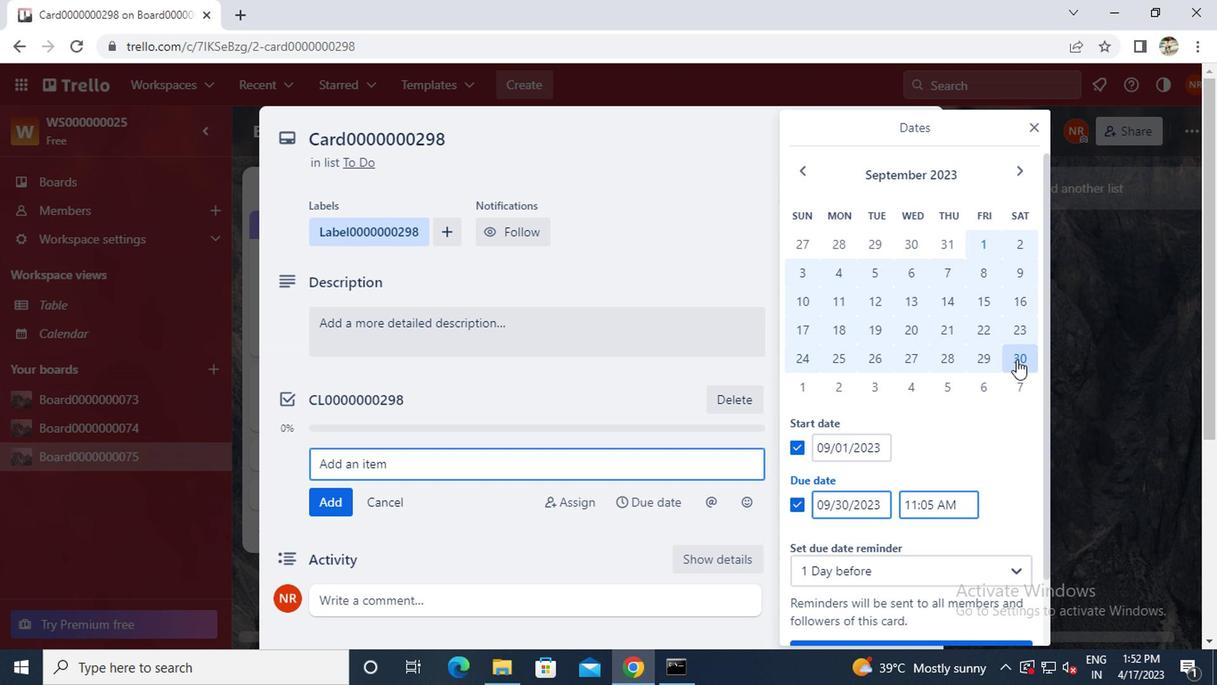 
Action: Mouse moved to (699, 492)
Screenshot: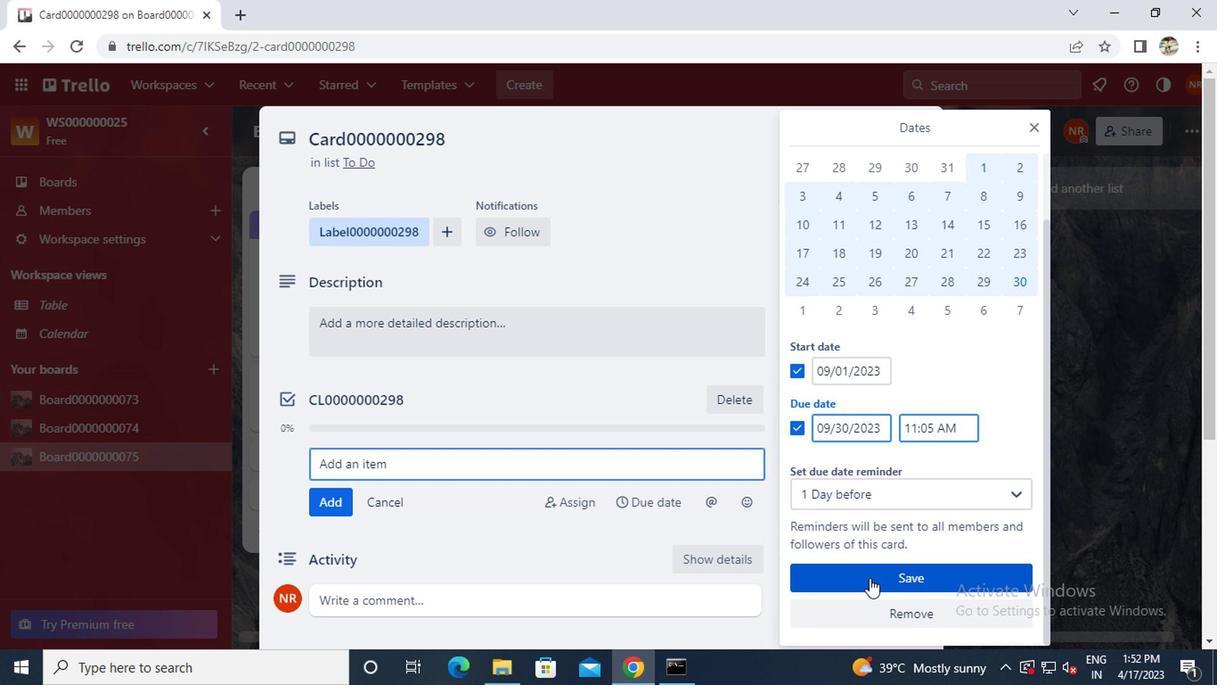
Action: Mouse pressed left at (699, 492)
Screenshot: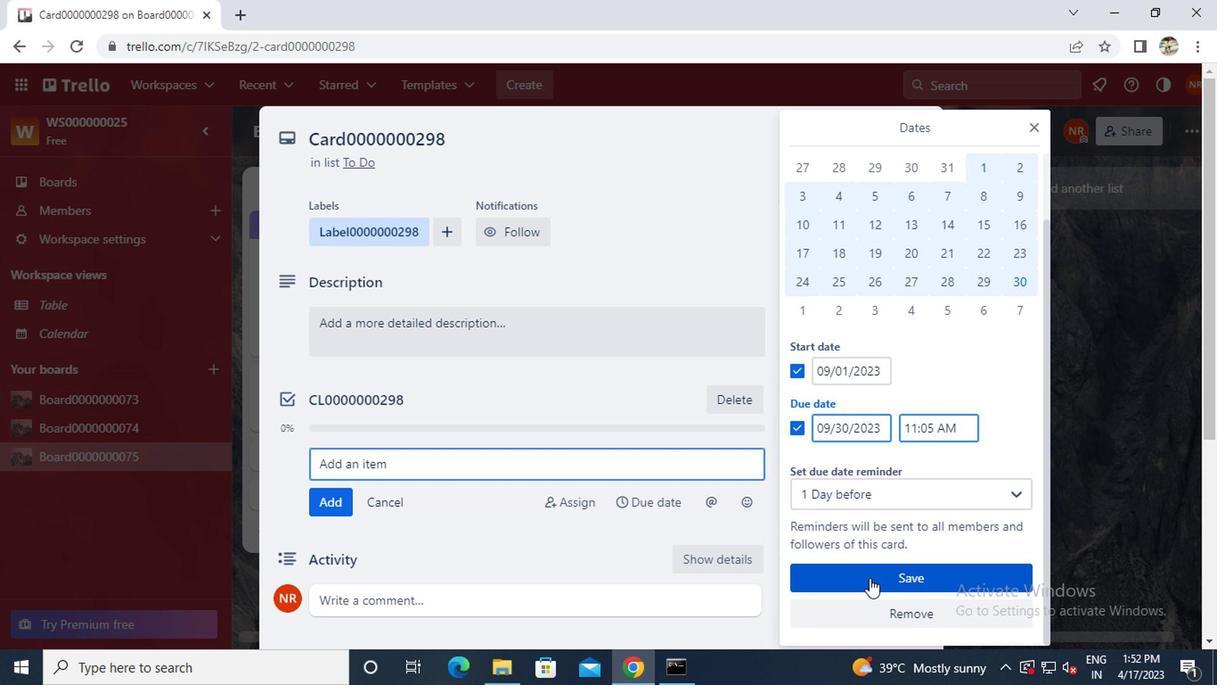 
